 Task: Look for space in Havířov, Czech Republic from 1st August, 2023 to 5th August, 2023 for 1 adult in price range Rs.6000 to Rs.15000. Place can be entire place with 1  bedroom having 1 bed and 1 bathroom. Property type can be house, flat, guest house. Amenities needed are: wifi. Booking option can be shelf check-in. Required host language is English.
Action: Mouse moved to (401, 76)
Screenshot: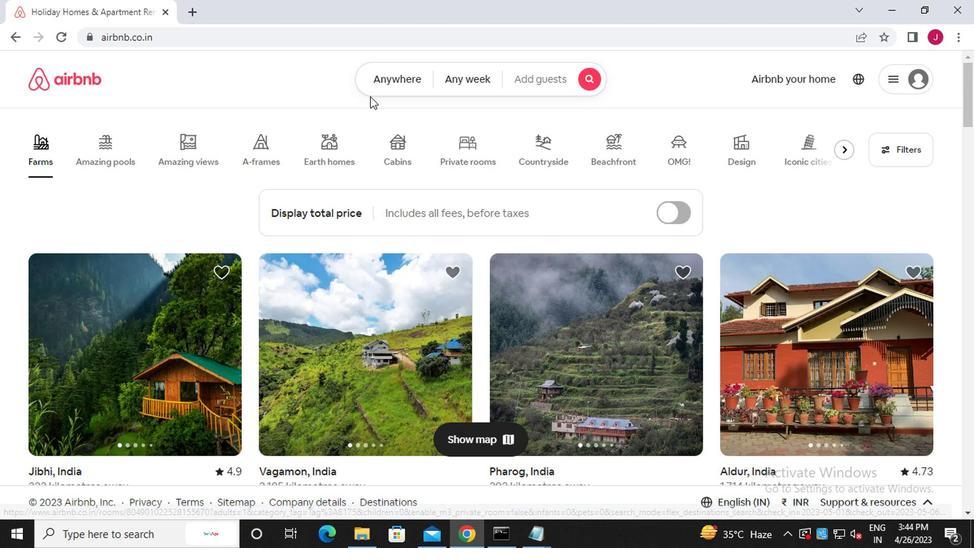 
Action: Mouse pressed left at (401, 76)
Screenshot: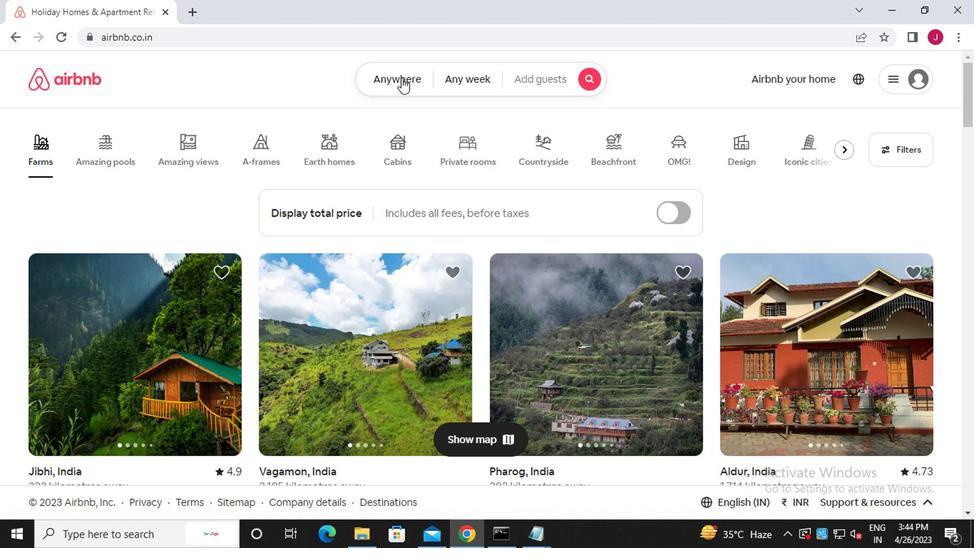 
Action: Mouse moved to (261, 138)
Screenshot: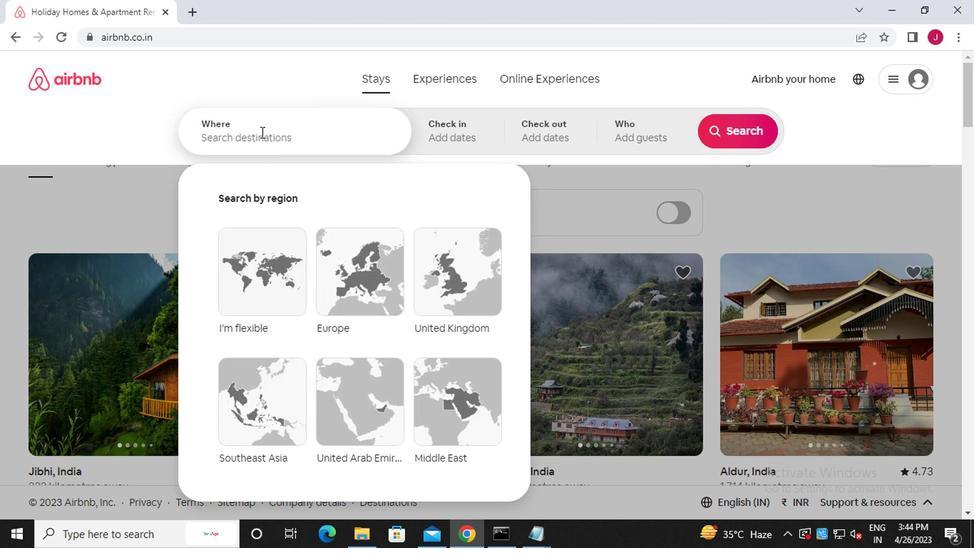 
Action: Mouse pressed left at (261, 138)
Screenshot: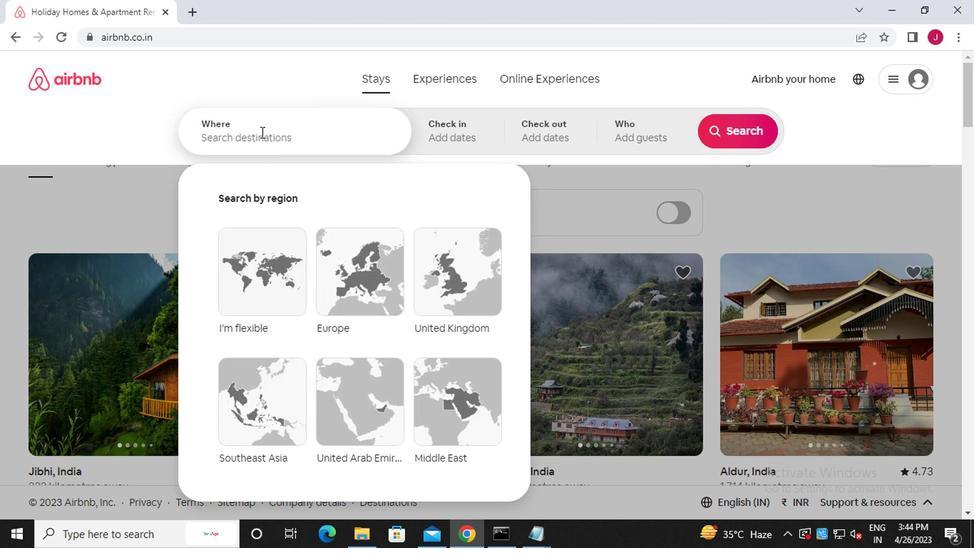 
Action: Mouse moved to (261, 139)
Screenshot: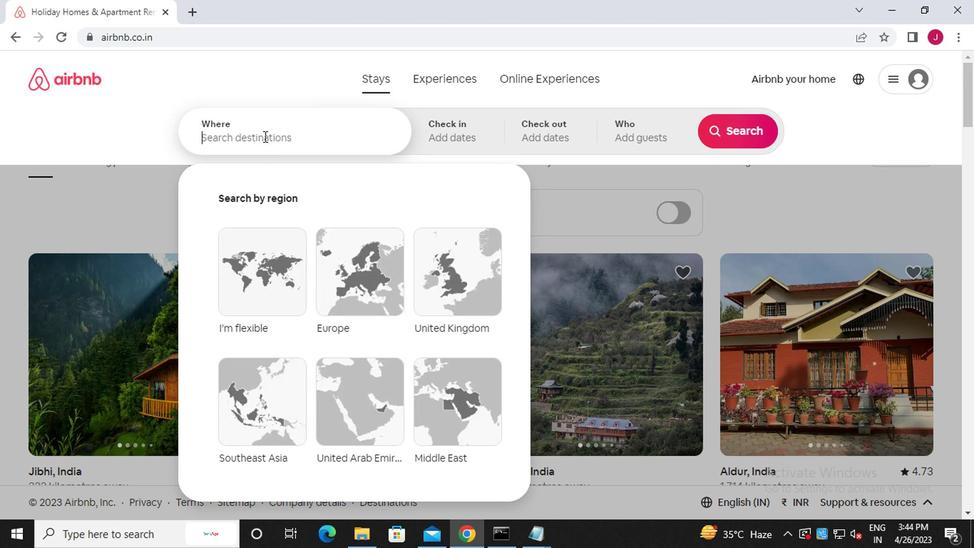 
Action: Key pressed h<Key.caps_lock>avirov,<Key.caps_lock>c<Key.caps_lock>zech
Screenshot: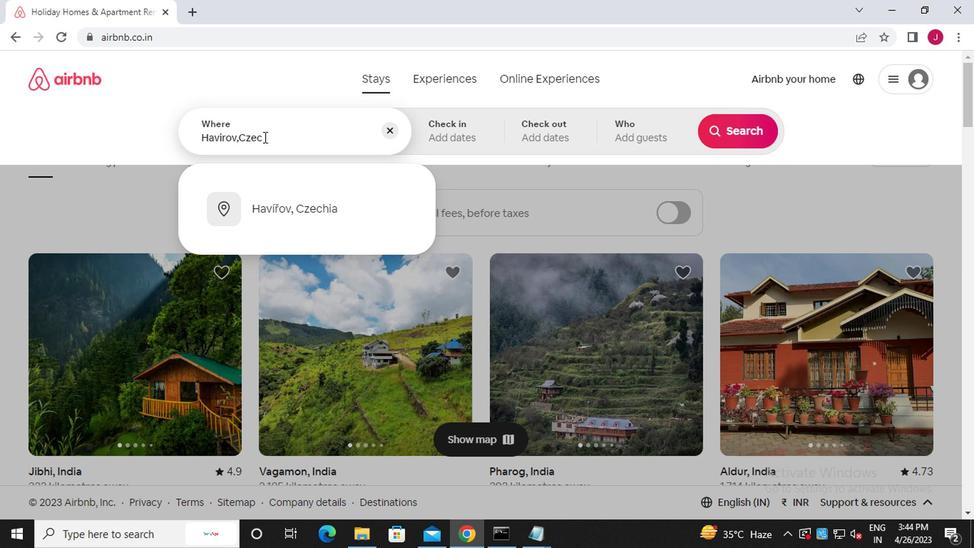 
Action: Mouse moved to (288, 143)
Screenshot: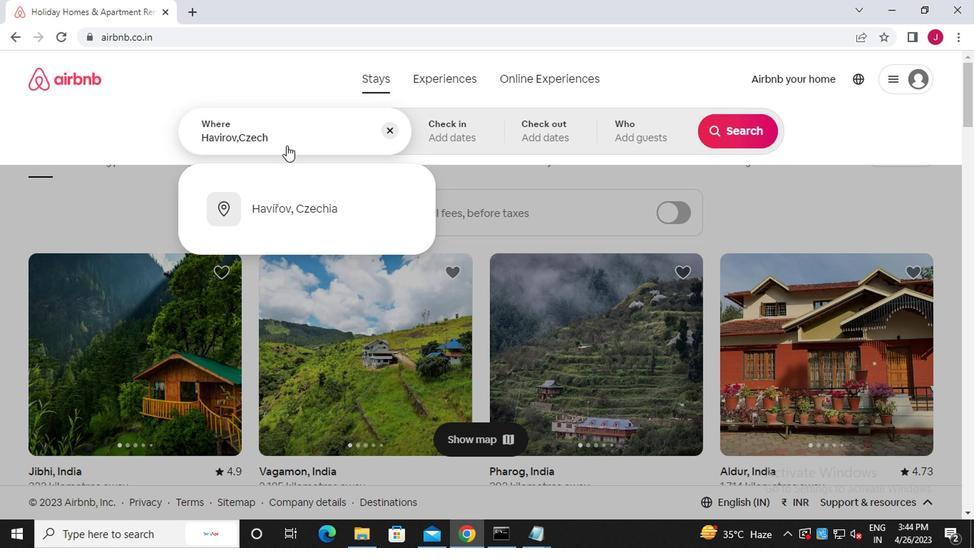 
Action: Mouse pressed left at (288, 143)
Screenshot: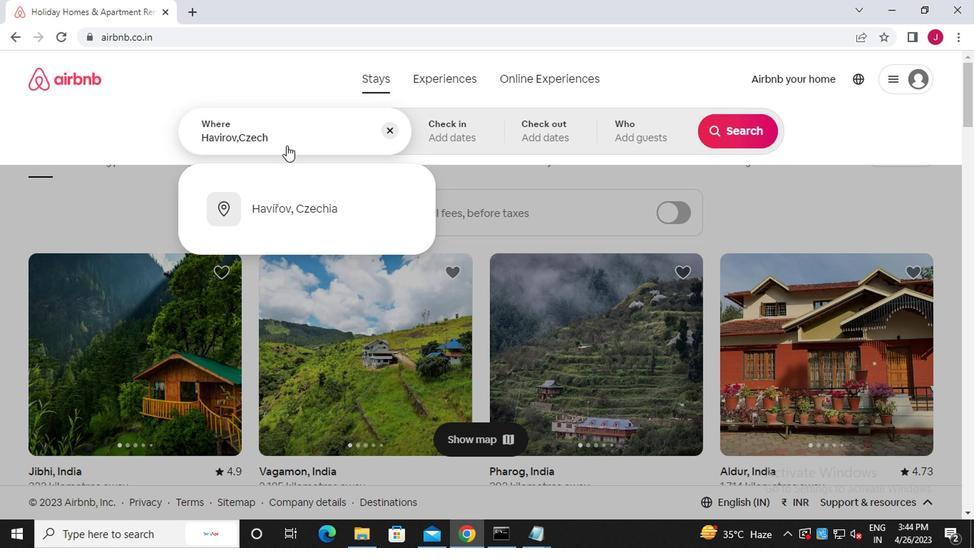 
Action: Mouse moved to (288, 143)
Screenshot: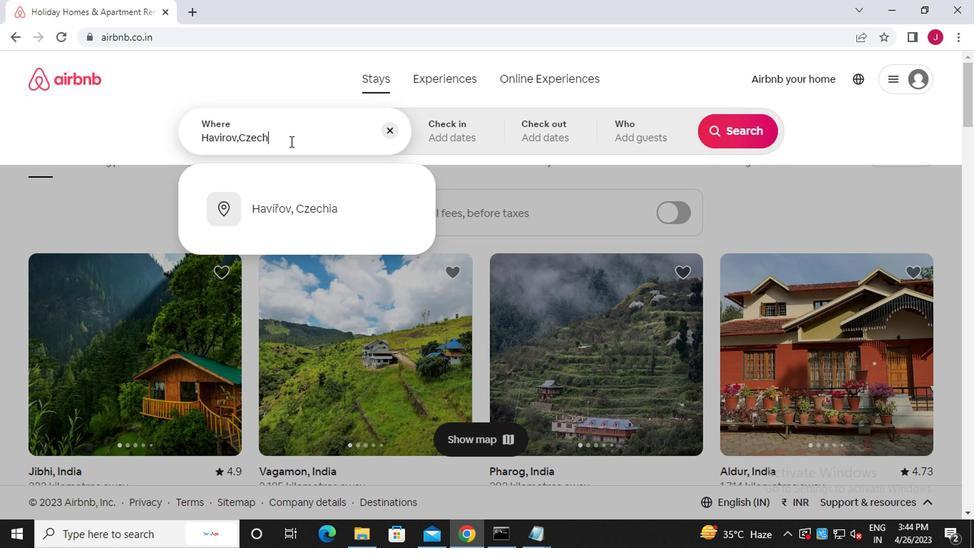 
Action: Key pressed <Key.space><Key.caps_lock>r<Key.caps_lock>epublic
Screenshot: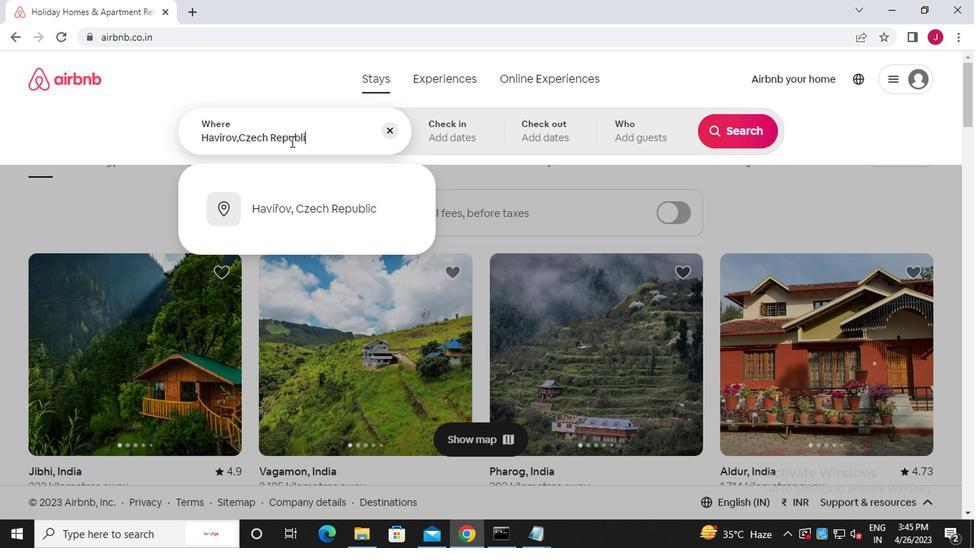 
Action: Mouse moved to (374, 211)
Screenshot: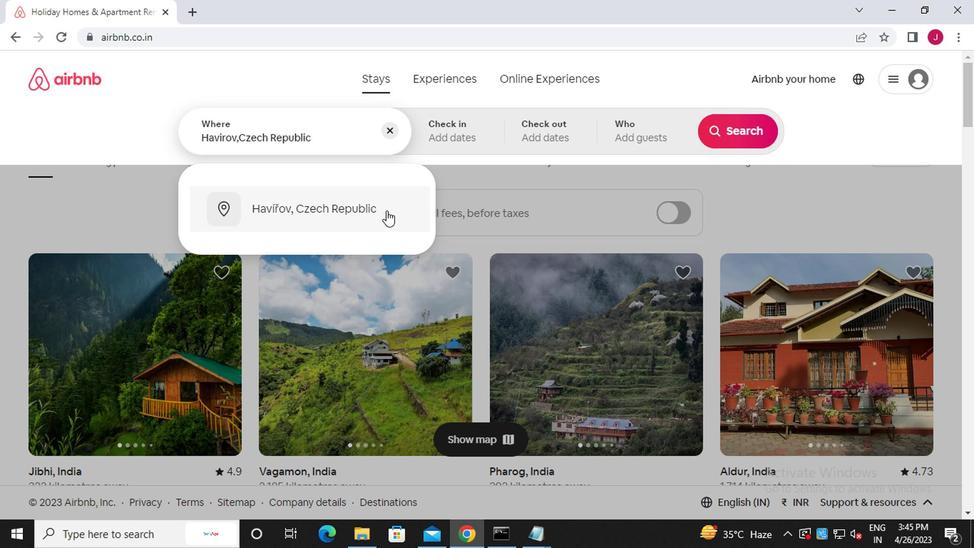
Action: Mouse pressed left at (374, 211)
Screenshot: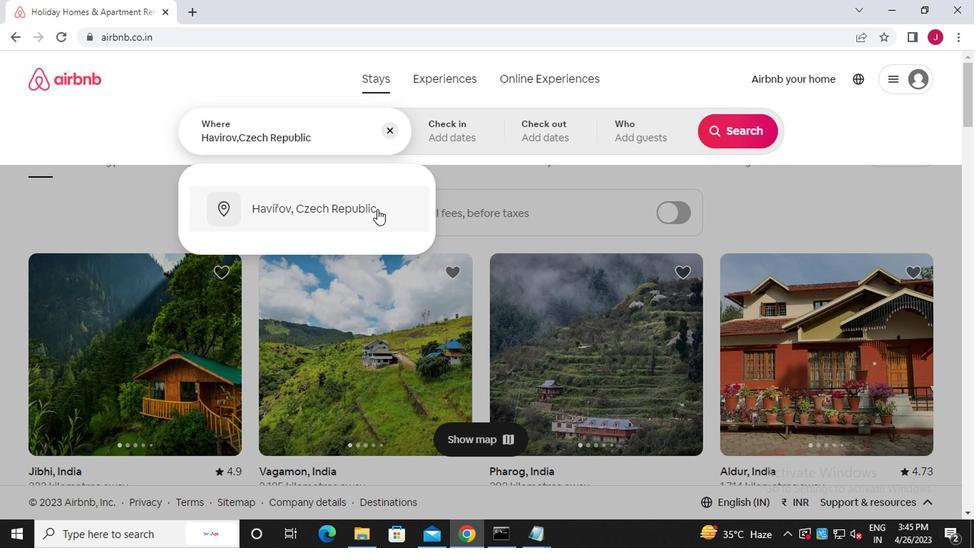 
Action: Mouse moved to (723, 248)
Screenshot: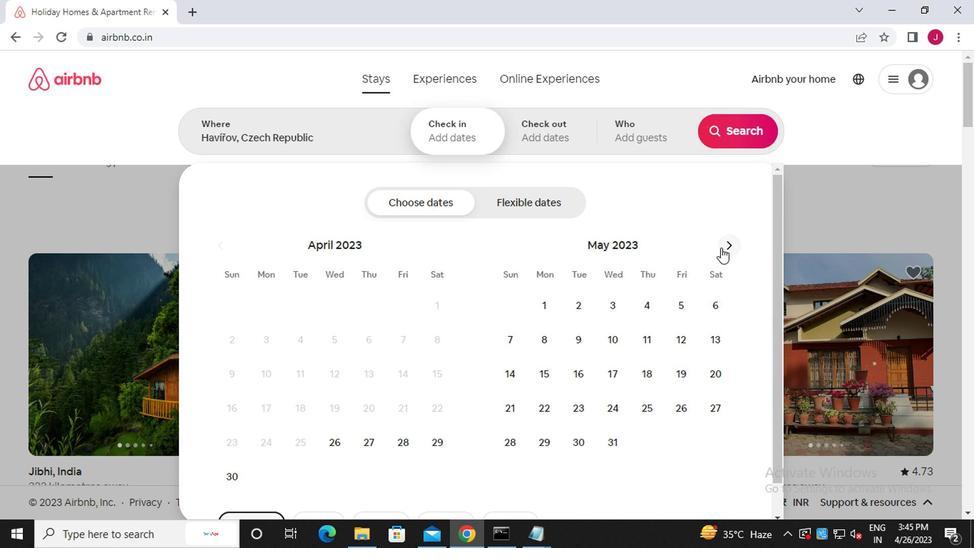 
Action: Mouse pressed left at (723, 248)
Screenshot: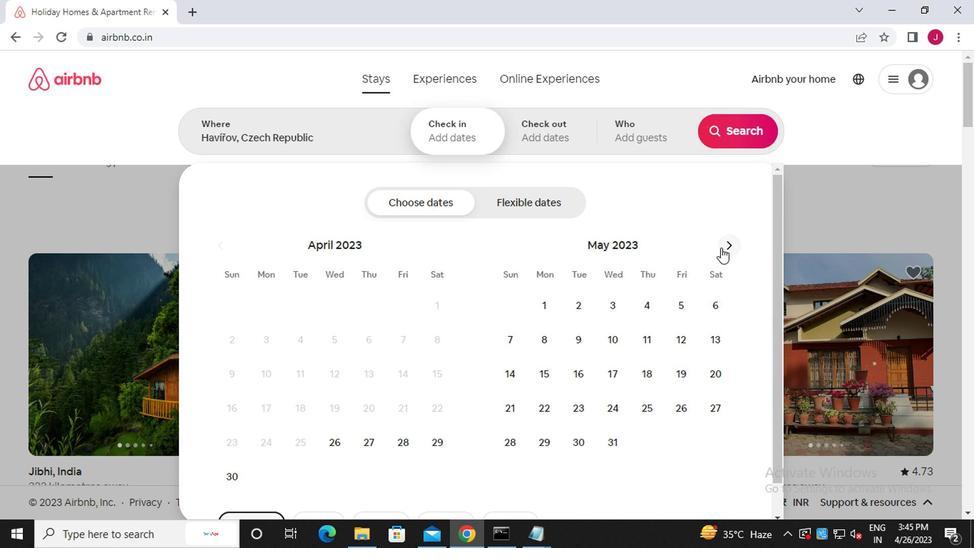 
Action: Mouse moved to (724, 248)
Screenshot: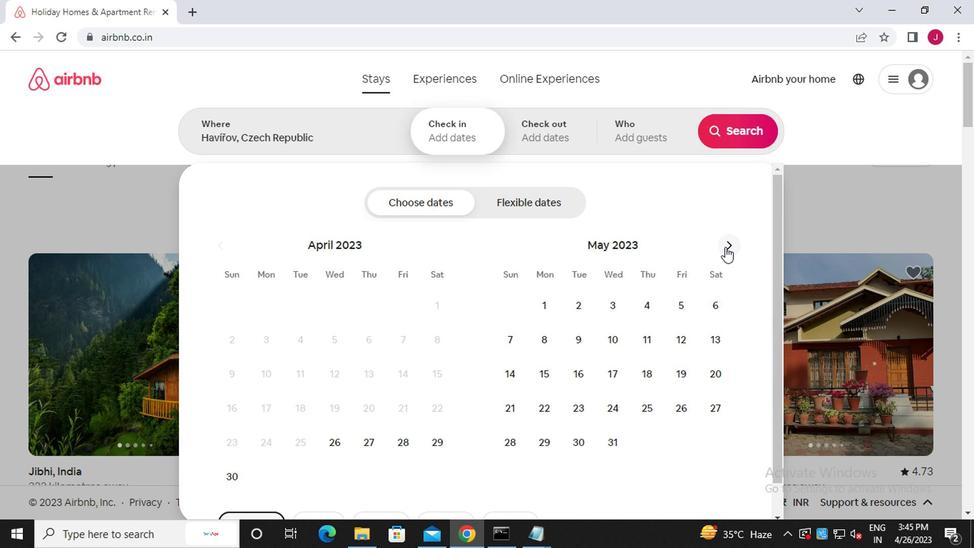 
Action: Mouse pressed left at (724, 248)
Screenshot: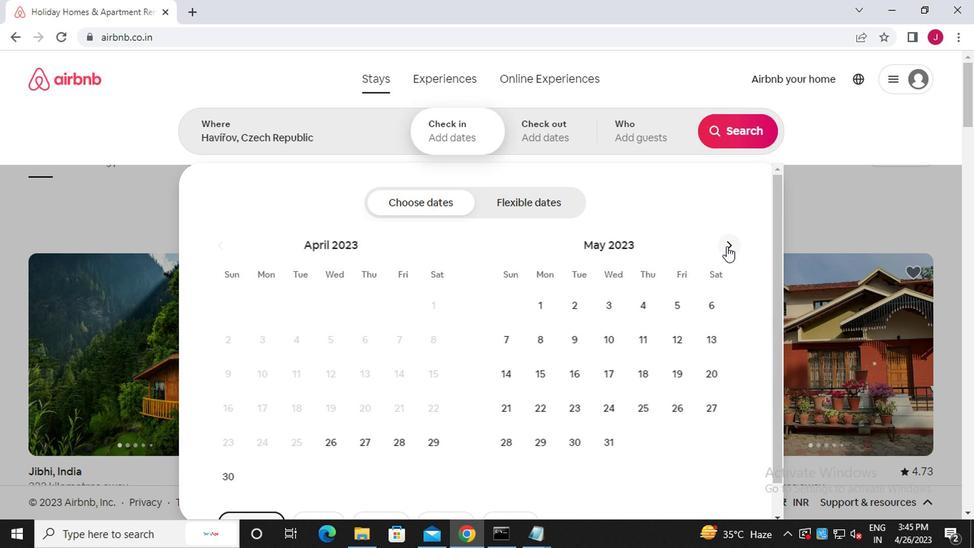 
Action: Mouse pressed left at (724, 248)
Screenshot: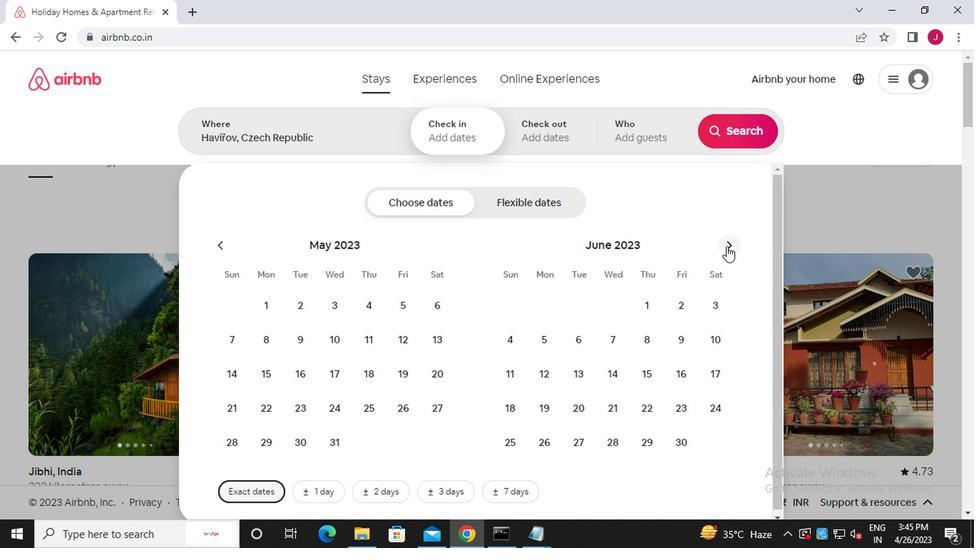
Action: Mouse moved to (584, 309)
Screenshot: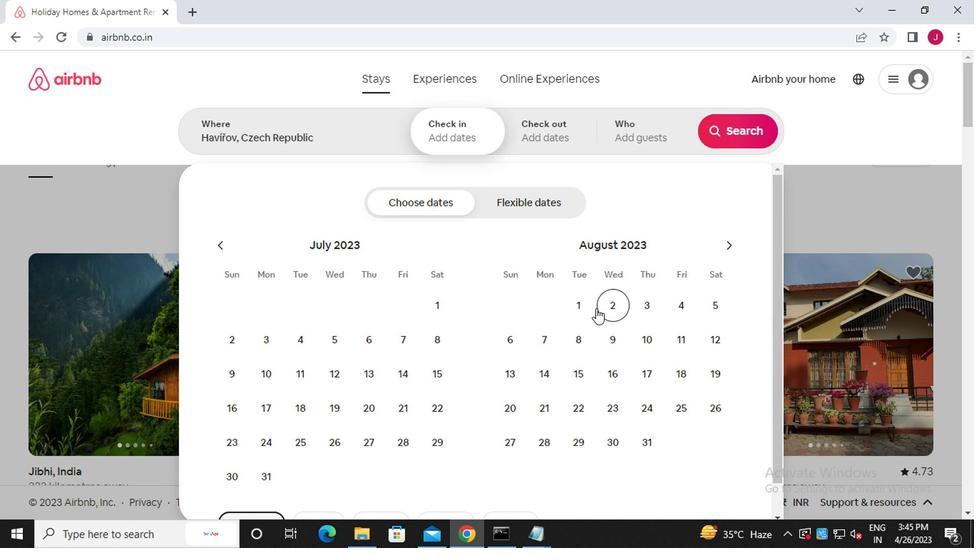 
Action: Mouse pressed left at (584, 309)
Screenshot: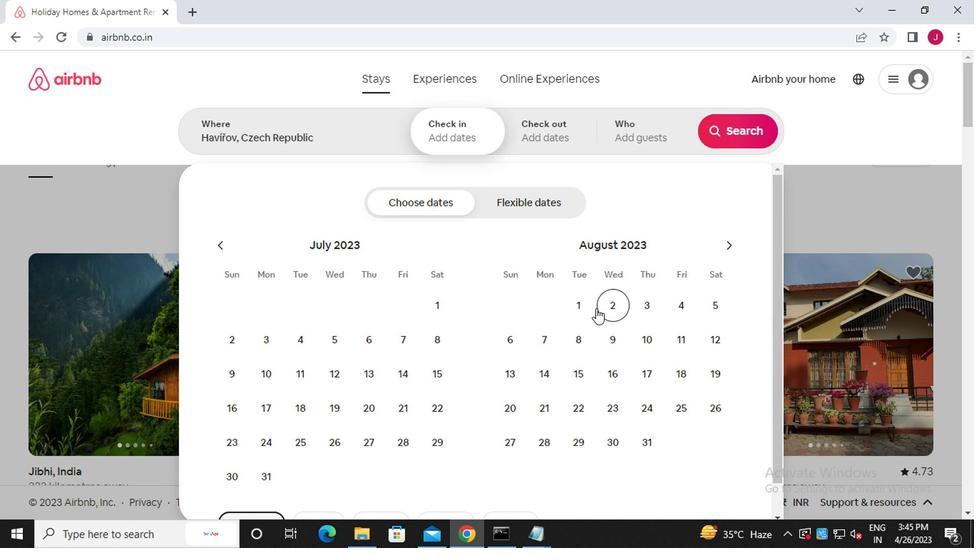 
Action: Mouse moved to (707, 307)
Screenshot: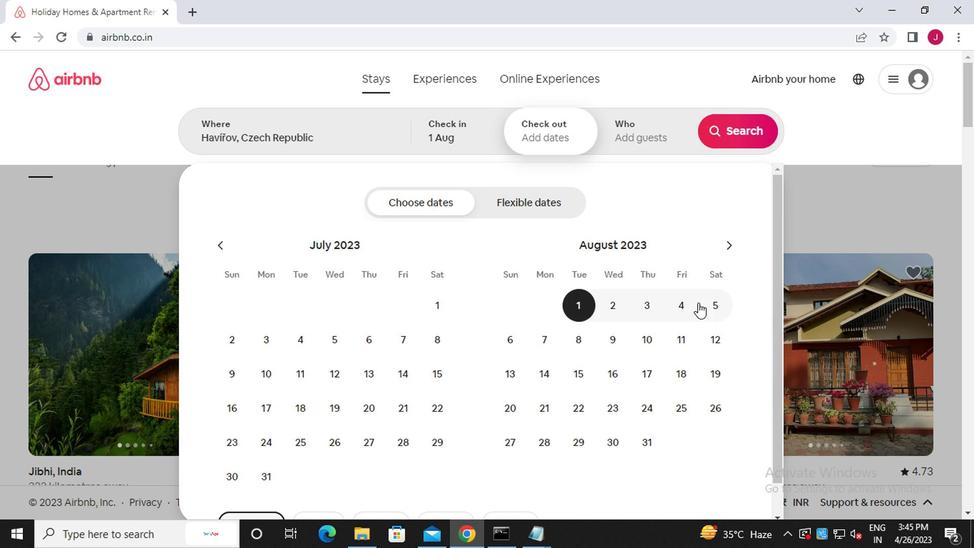 
Action: Mouse pressed left at (707, 307)
Screenshot: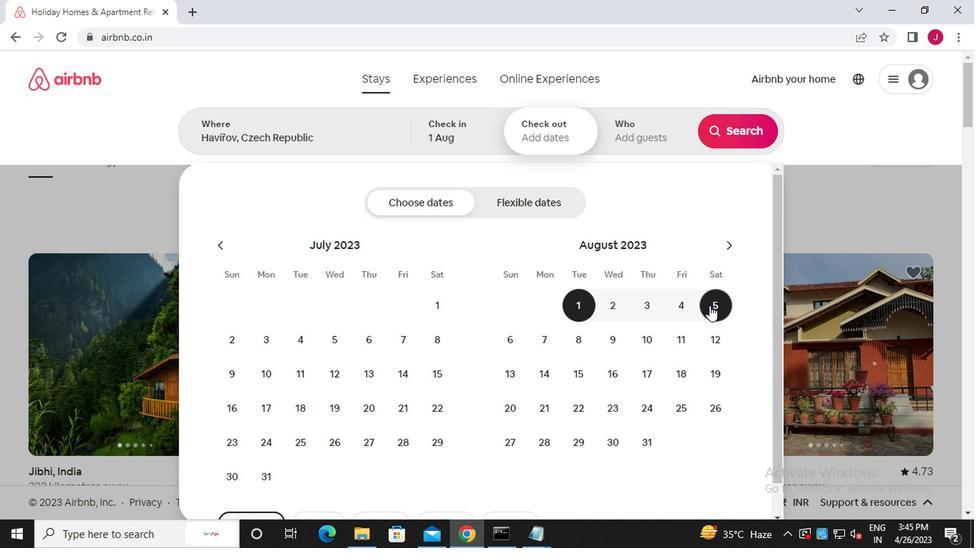 
Action: Mouse moved to (637, 140)
Screenshot: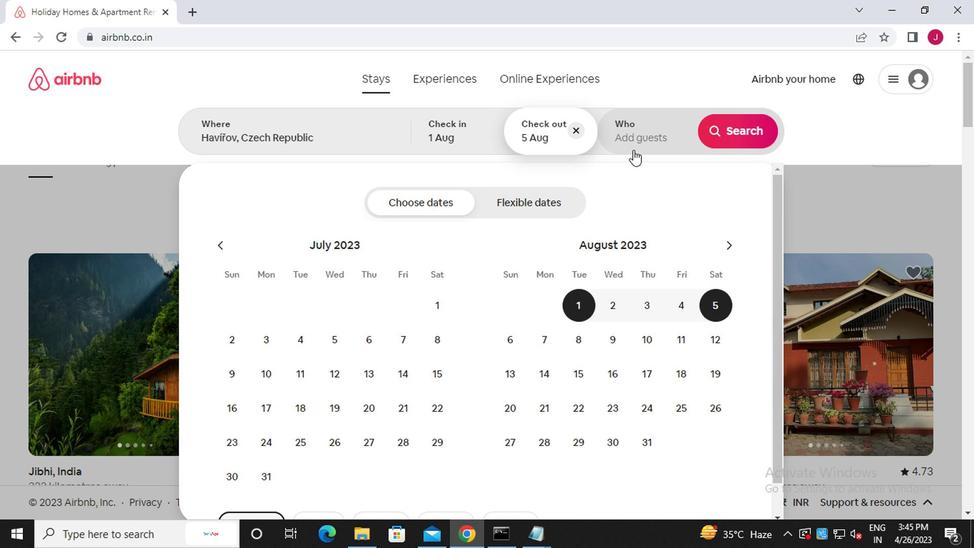 
Action: Mouse pressed left at (637, 140)
Screenshot: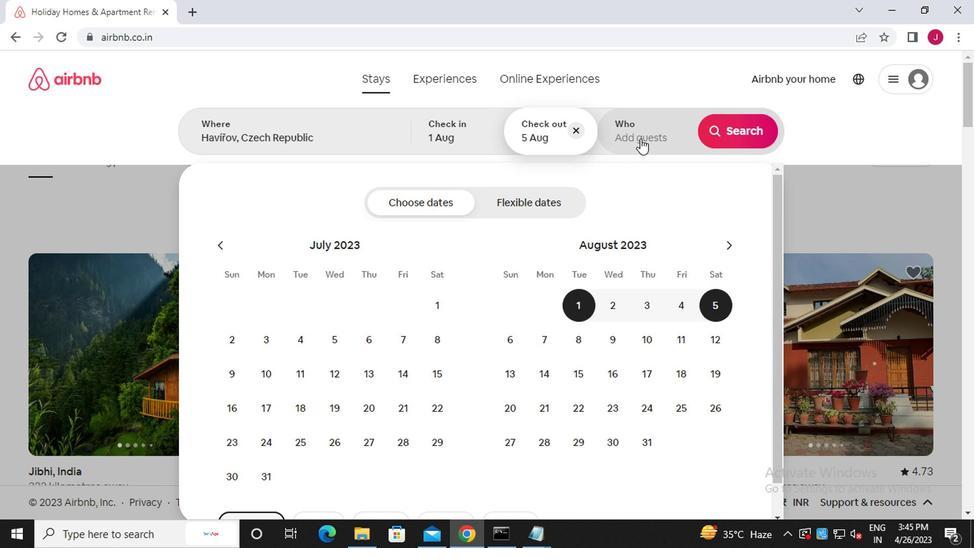 
Action: Mouse moved to (741, 204)
Screenshot: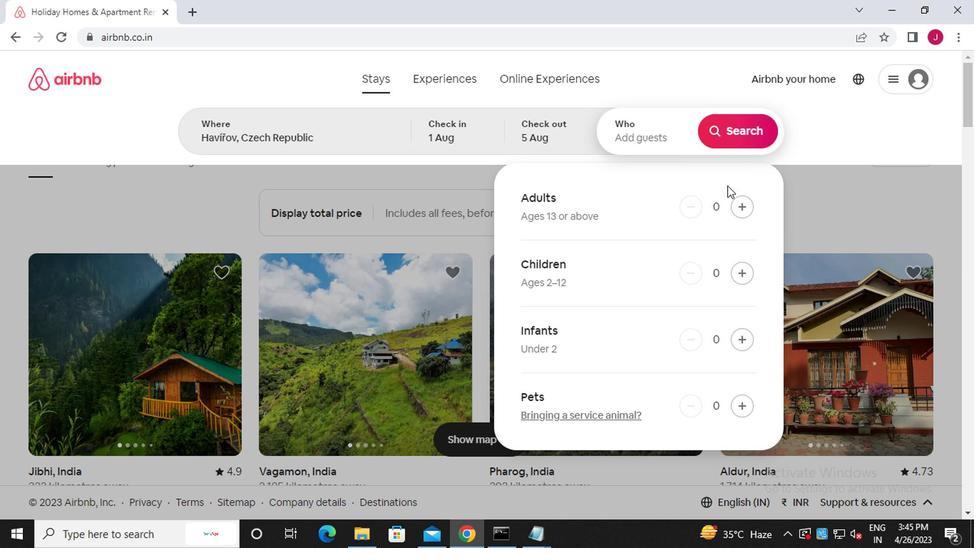 
Action: Mouse pressed left at (741, 204)
Screenshot: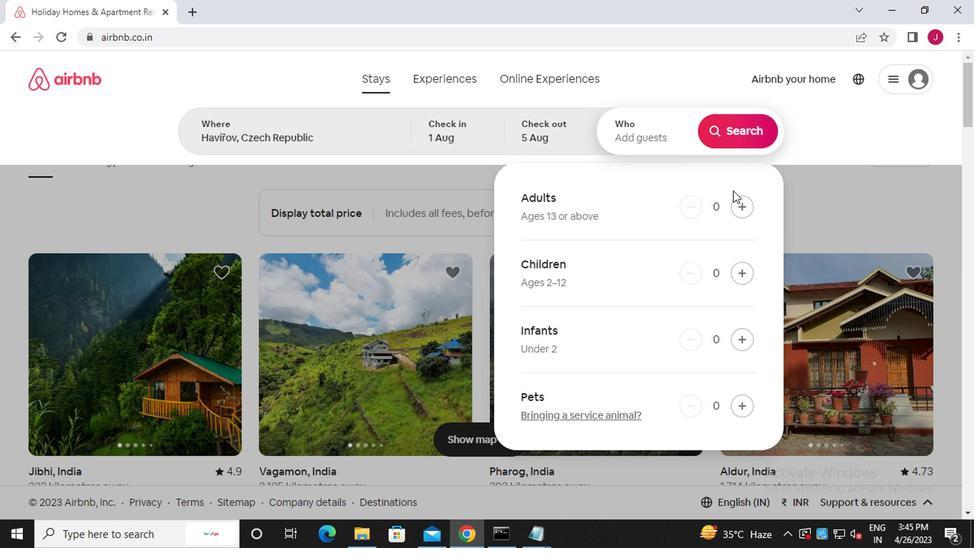 
Action: Mouse moved to (739, 135)
Screenshot: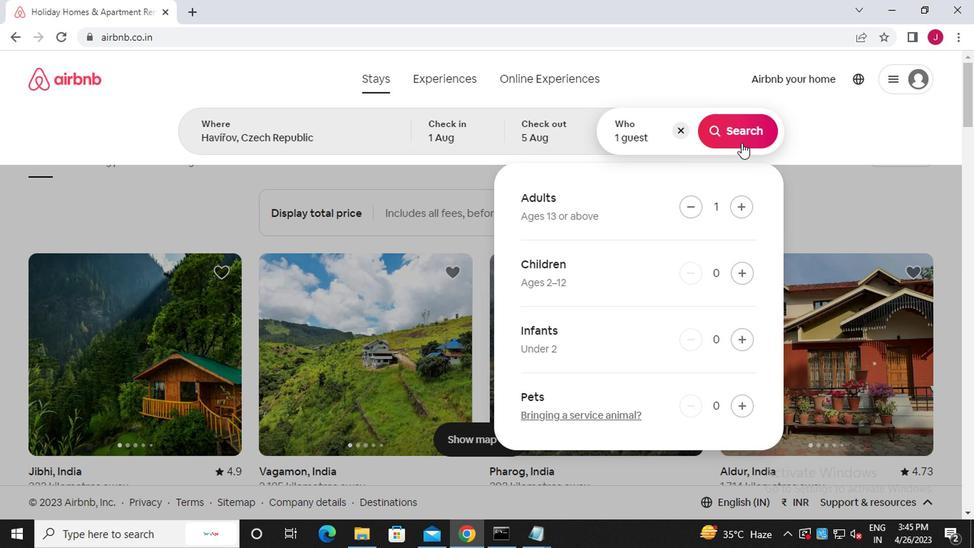 
Action: Mouse pressed left at (739, 135)
Screenshot: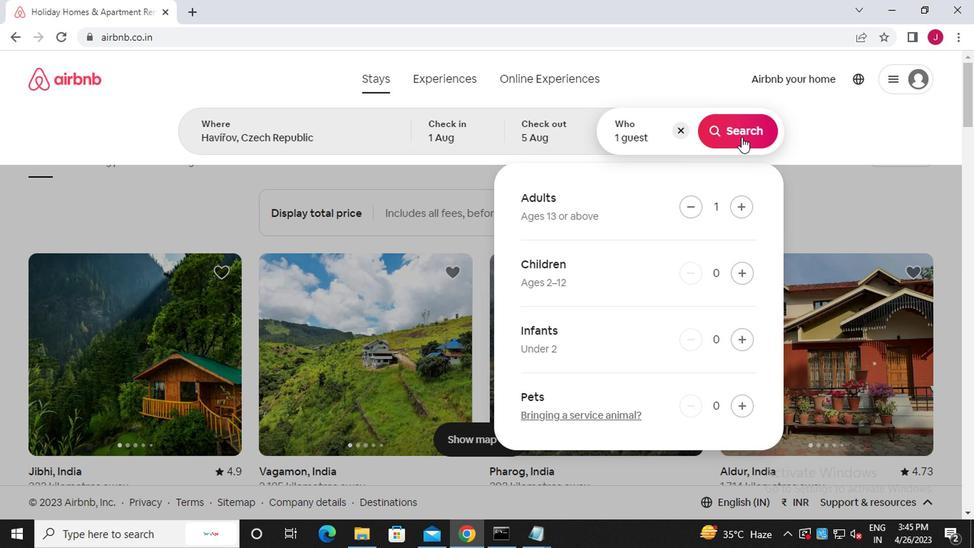 
Action: Mouse moved to (914, 135)
Screenshot: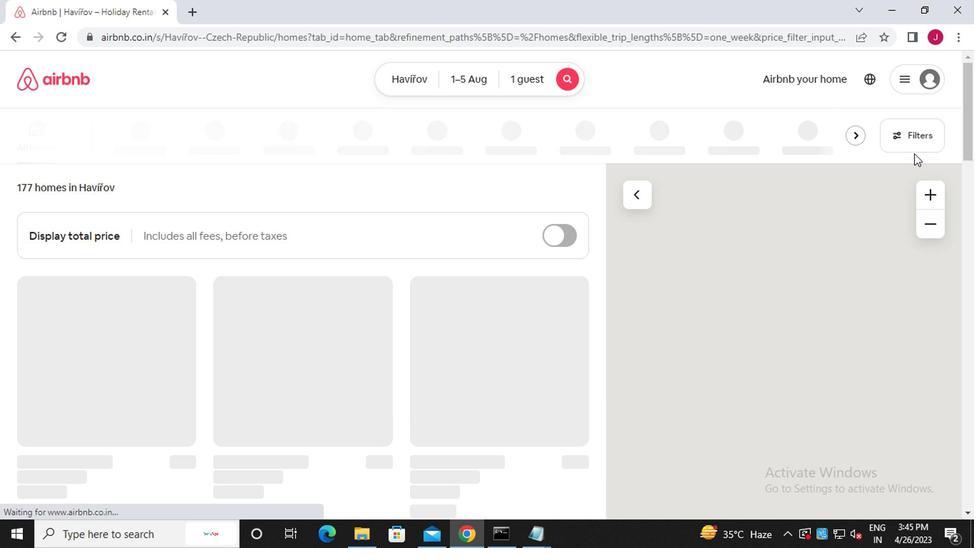 
Action: Mouse pressed left at (914, 135)
Screenshot: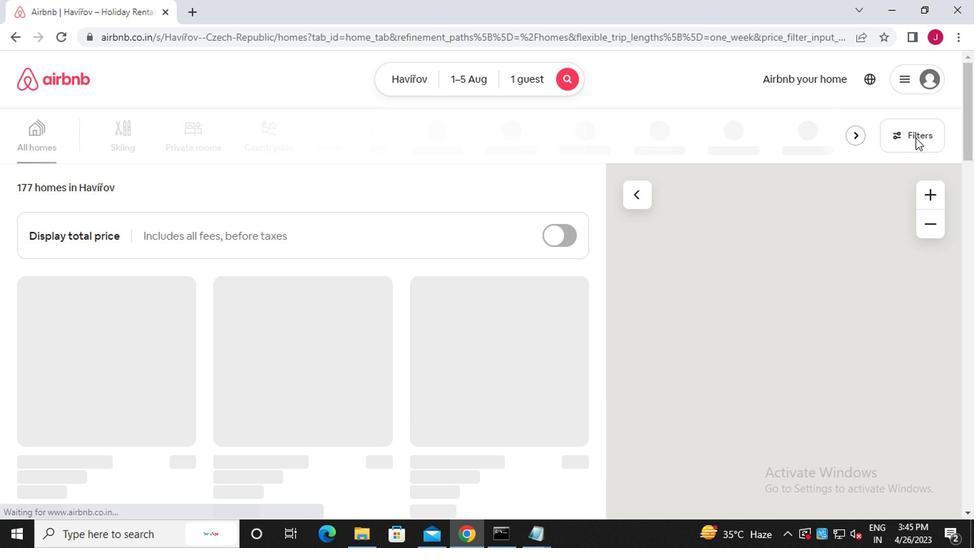 
Action: Mouse moved to (338, 313)
Screenshot: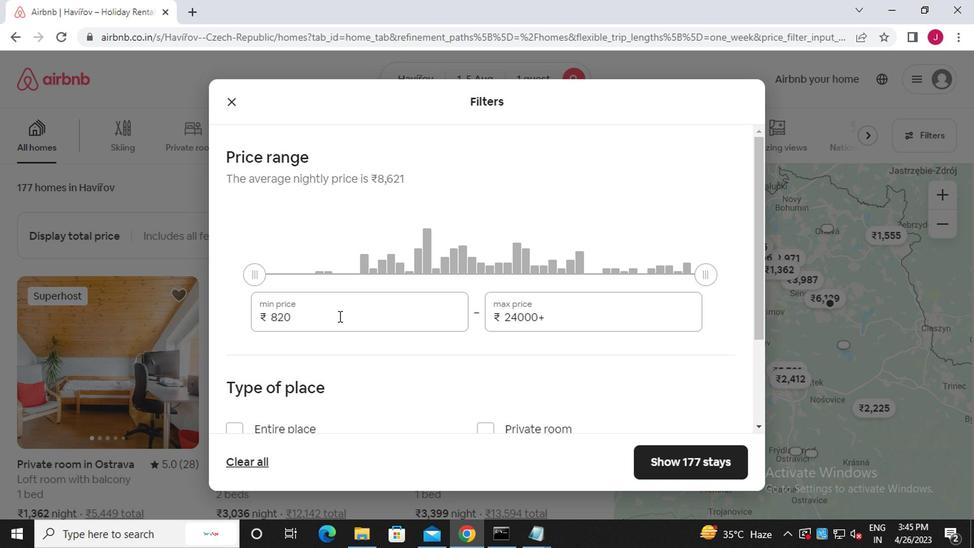 
Action: Mouse pressed left at (338, 313)
Screenshot: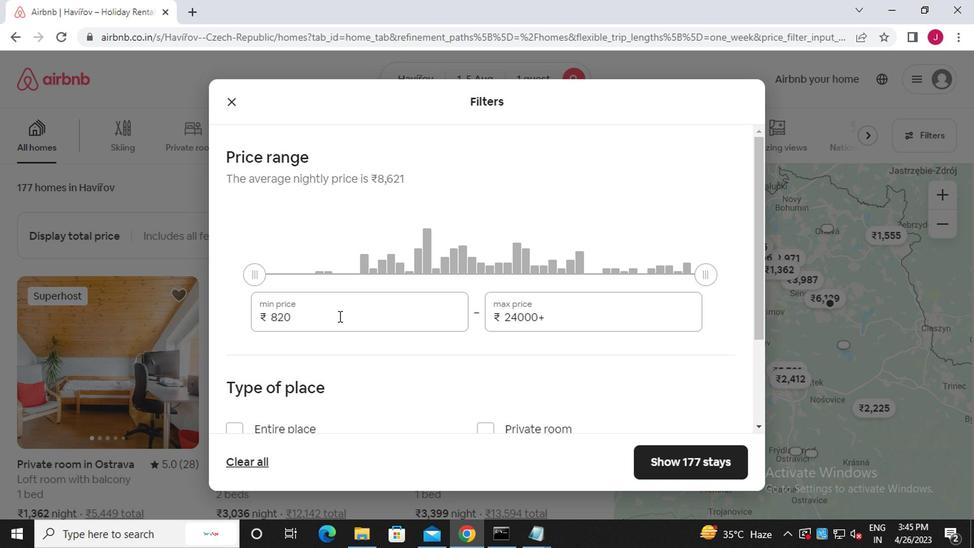 
Action: Mouse moved to (338, 305)
Screenshot: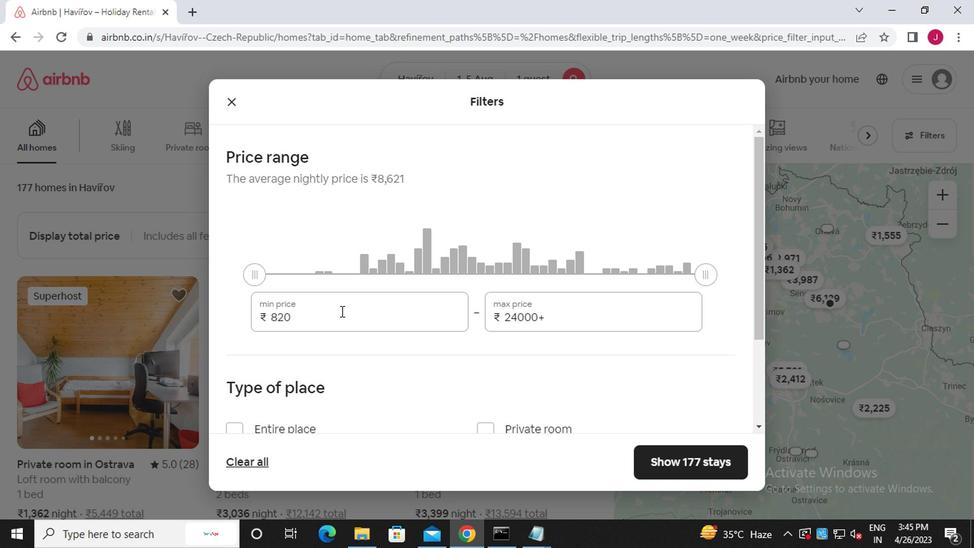 
Action: Key pressed <Key.backspace><Key.backspace><Key.backspace><<102>><<96>><<96>><<96>>
Screenshot: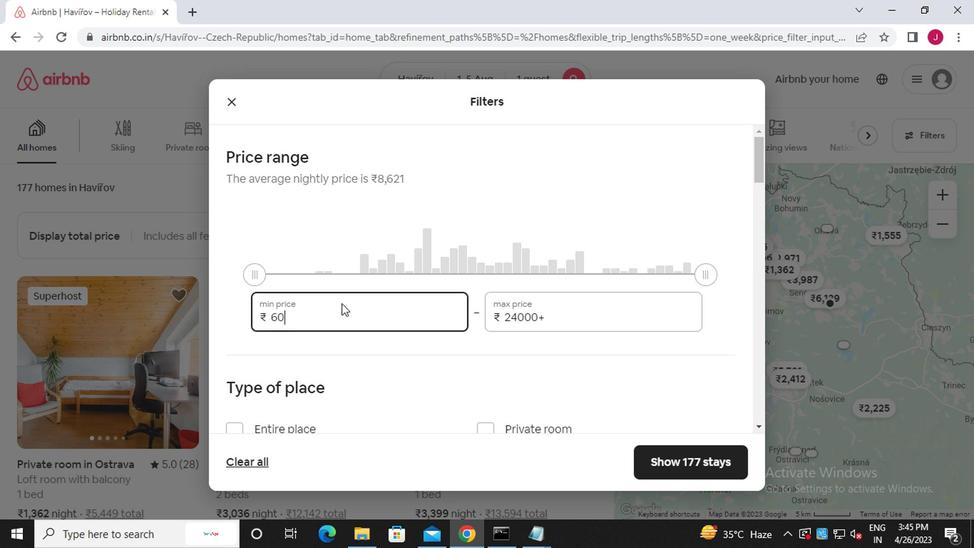 
Action: Mouse moved to (586, 307)
Screenshot: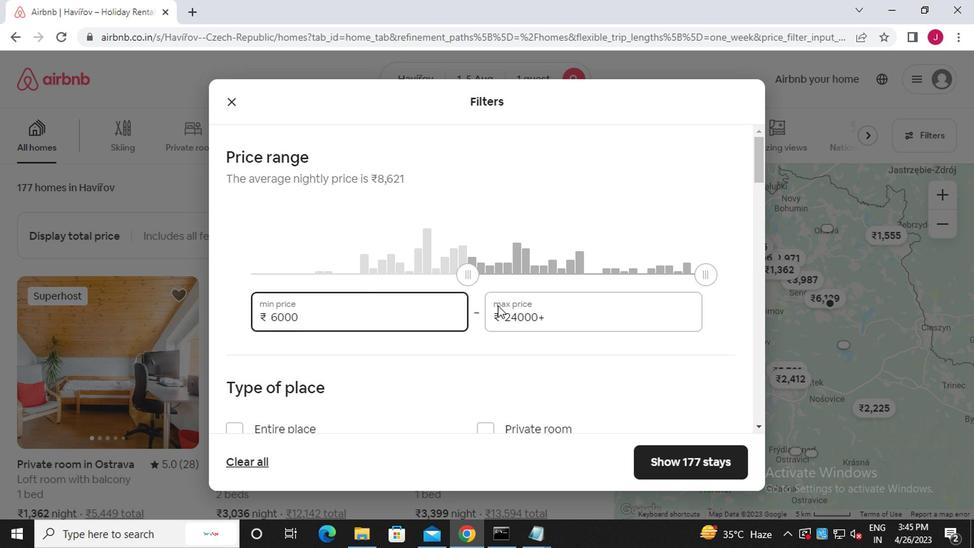 
Action: Mouse pressed left at (586, 307)
Screenshot: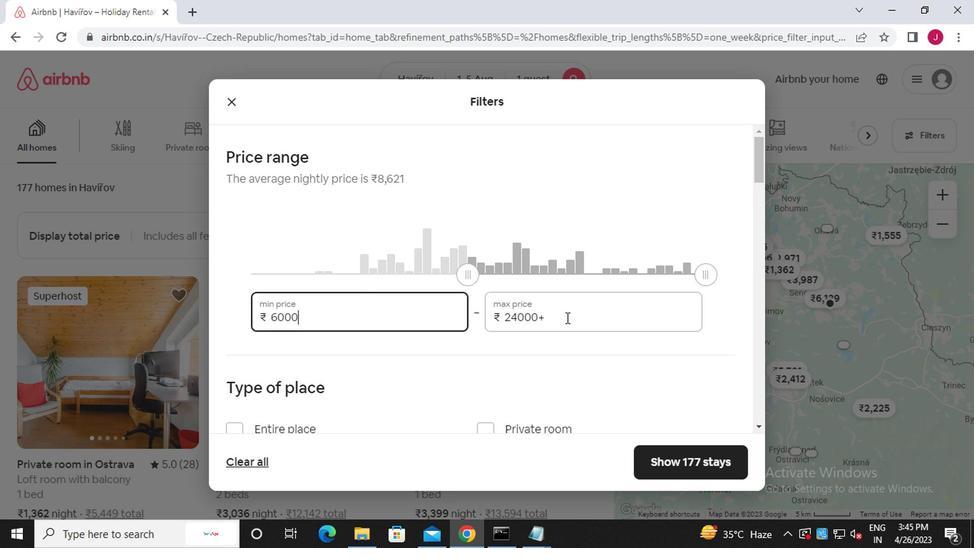 
Action: Mouse moved to (581, 309)
Screenshot: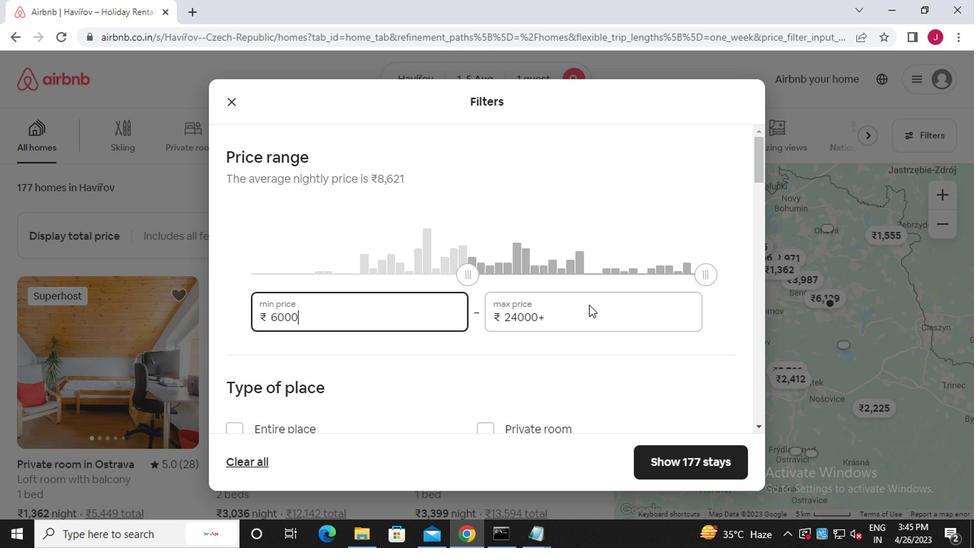 
Action: Key pressed <Key.backspace><Key.backspace><Key.backspace><Key.backspace><Key.backspace><Key.backspace><Key.backspace><Key.backspace><Key.backspace><Key.backspace><Key.backspace><Key.backspace><<97>><<101>><<96>><<96>><<96>>
Screenshot: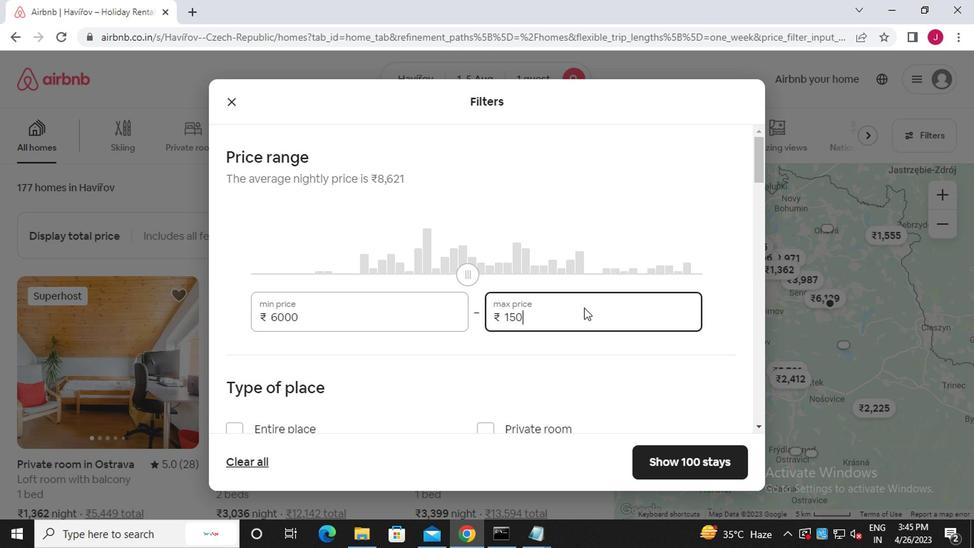 
Action: Mouse scrolled (581, 309) with delta (0, 0)
Screenshot: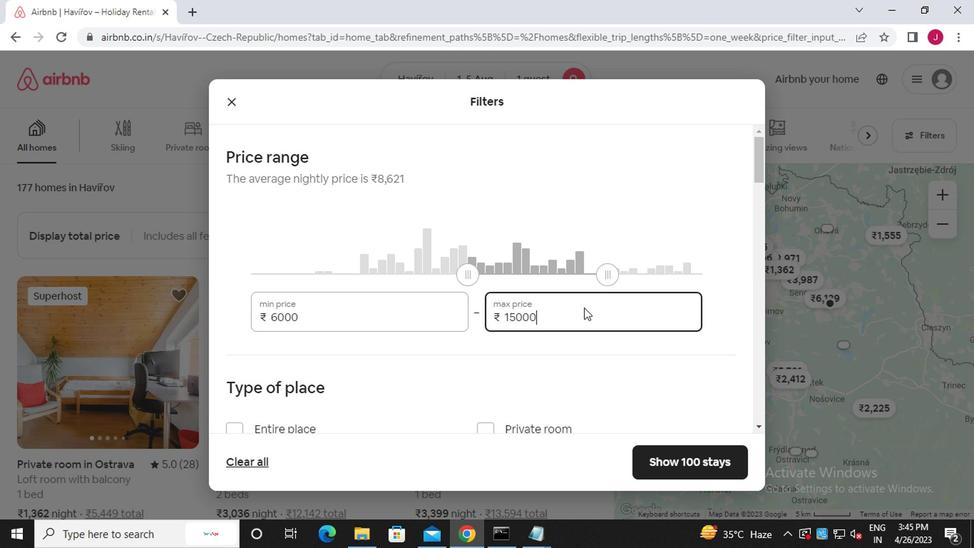 
Action: Mouse moved to (581, 310)
Screenshot: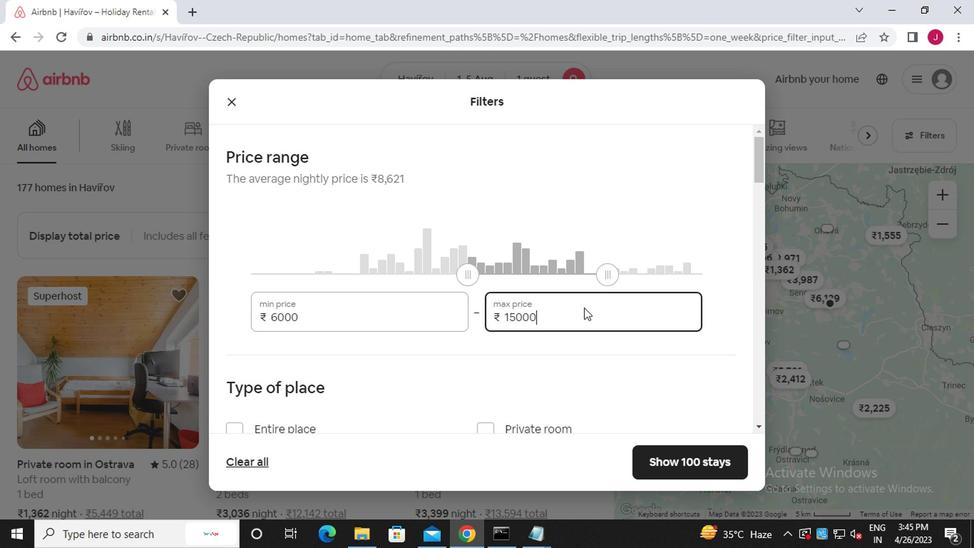
Action: Mouse scrolled (581, 309) with delta (0, -1)
Screenshot: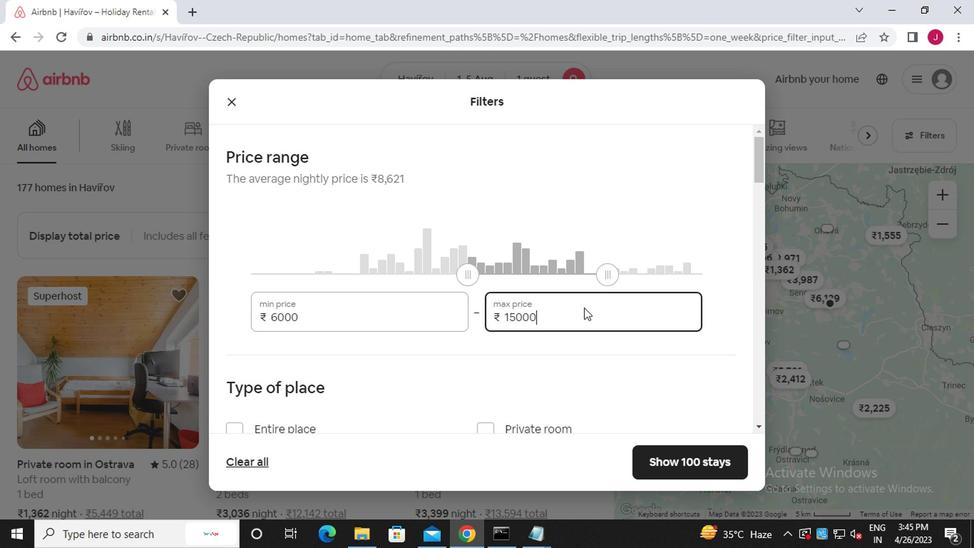 
Action: Mouse moved to (579, 314)
Screenshot: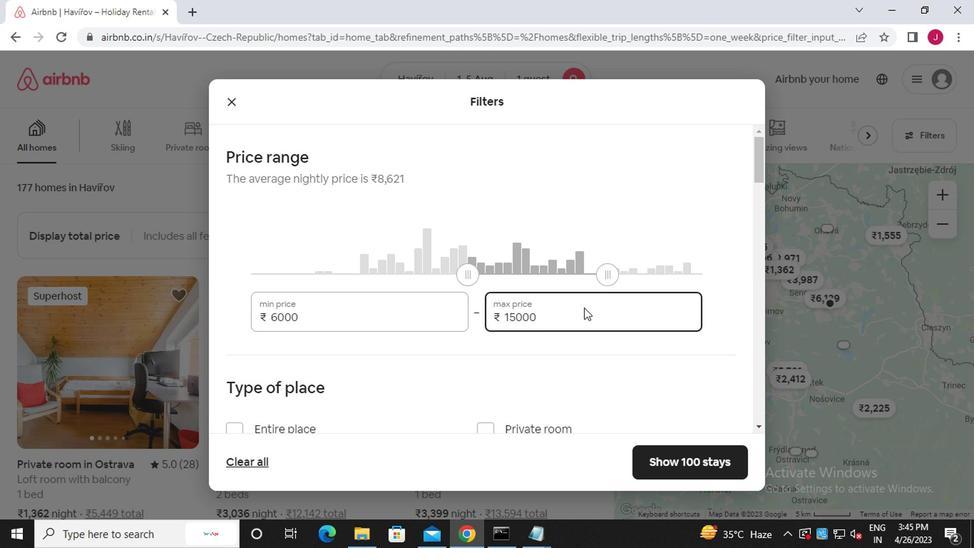 
Action: Mouse scrolled (579, 313) with delta (0, -1)
Screenshot: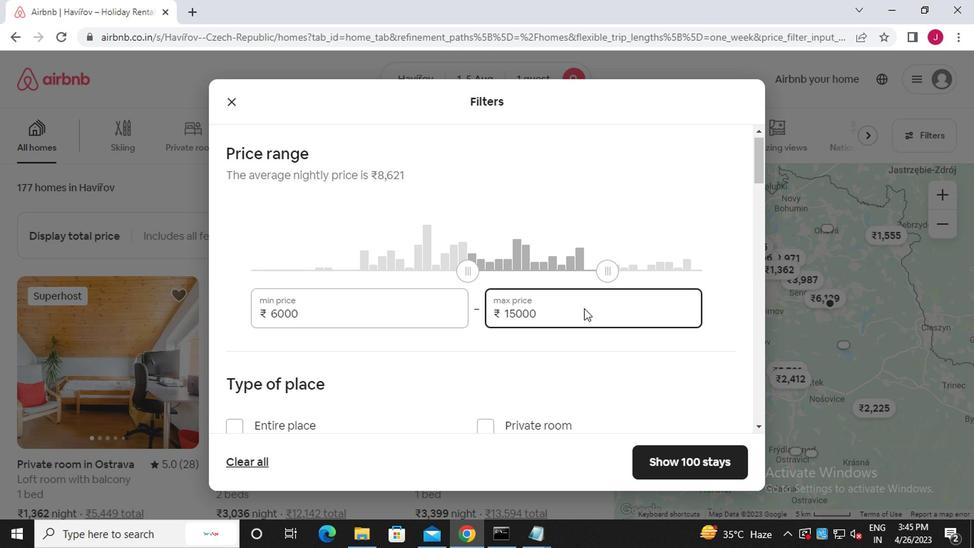 
Action: Mouse moved to (515, 327)
Screenshot: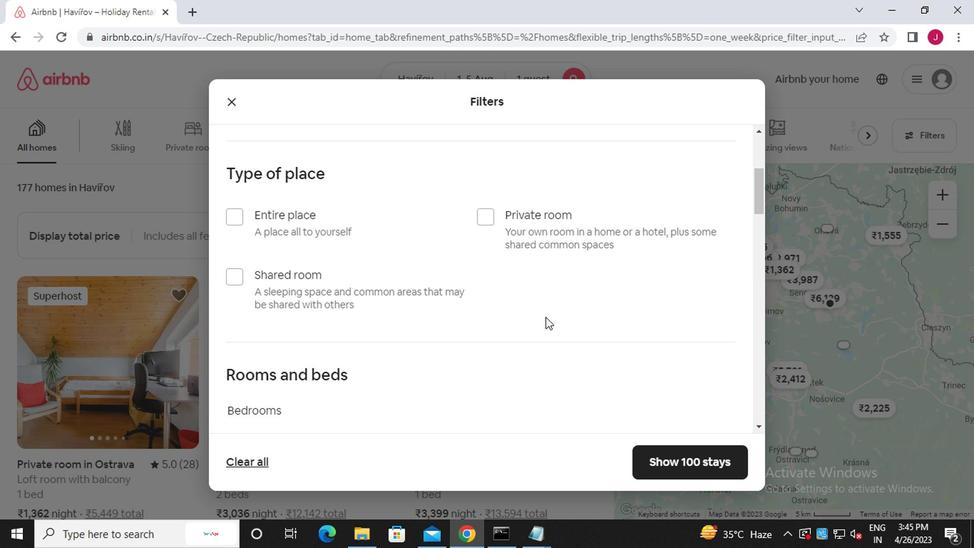 
Action: Mouse scrolled (515, 327) with delta (0, 0)
Screenshot: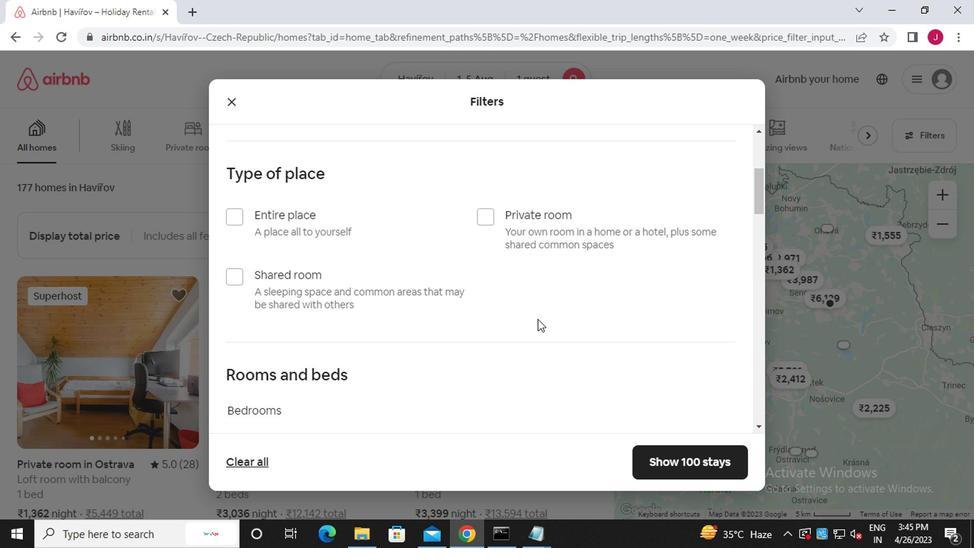 
Action: Mouse moved to (407, 269)
Screenshot: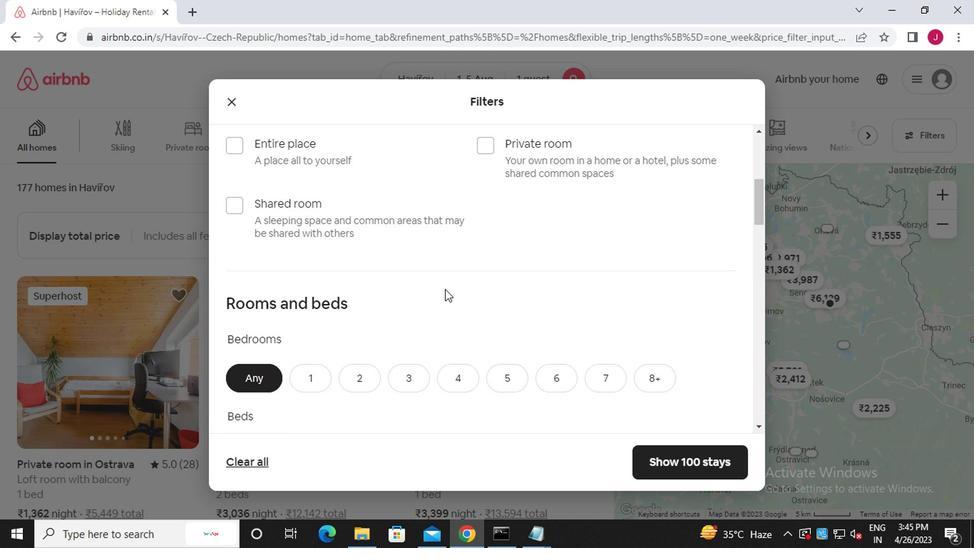 
Action: Mouse scrolled (407, 270) with delta (0, 1)
Screenshot: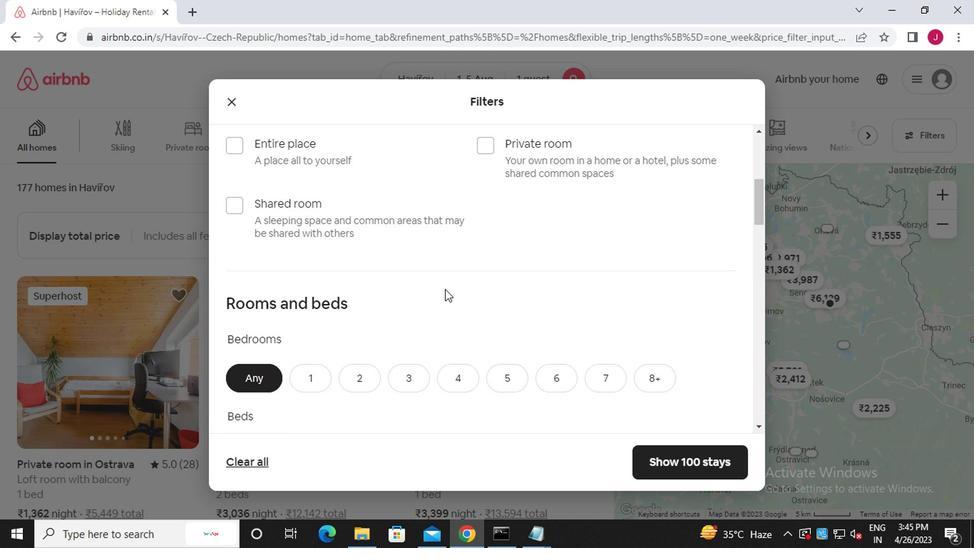 
Action: Mouse moved to (406, 269)
Screenshot: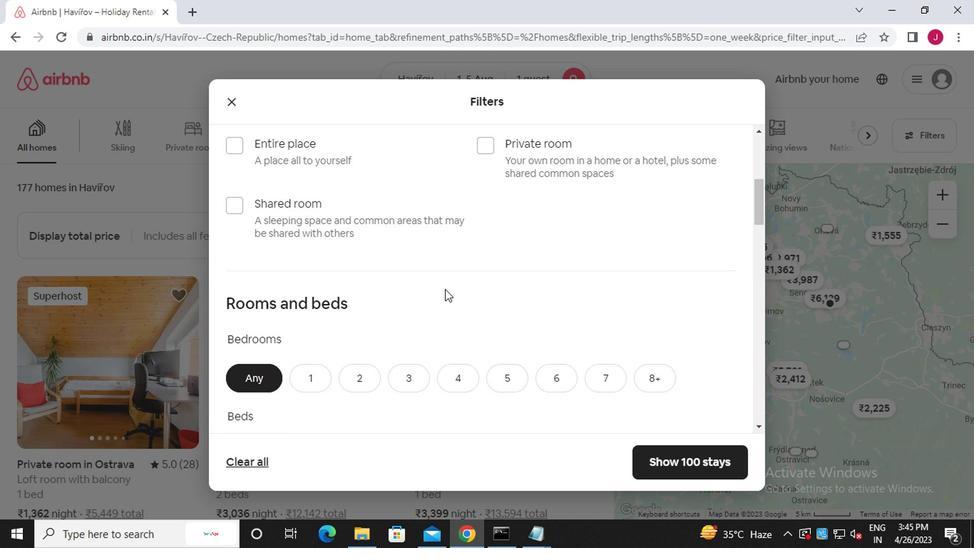 
Action: Mouse scrolled (406, 270) with delta (0, 1)
Screenshot: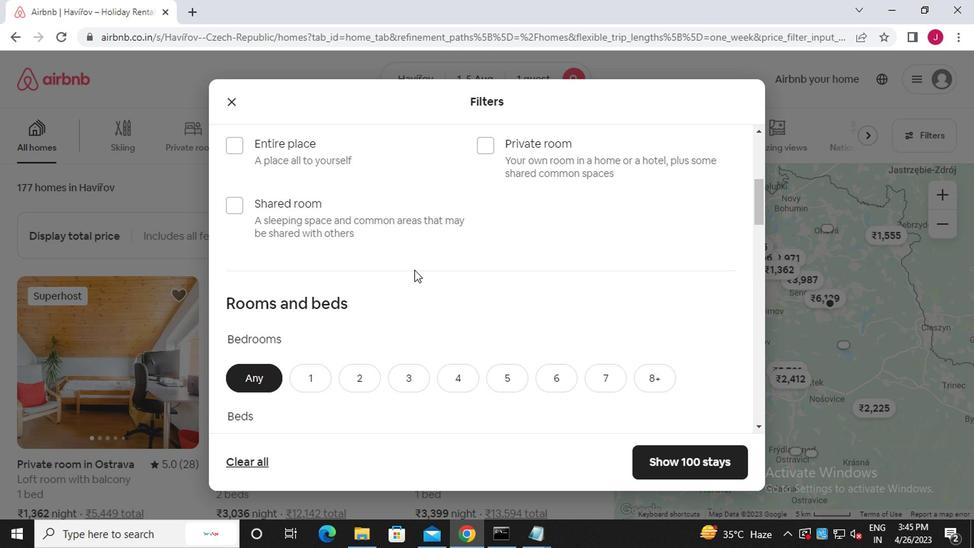 
Action: Mouse moved to (232, 290)
Screenshot: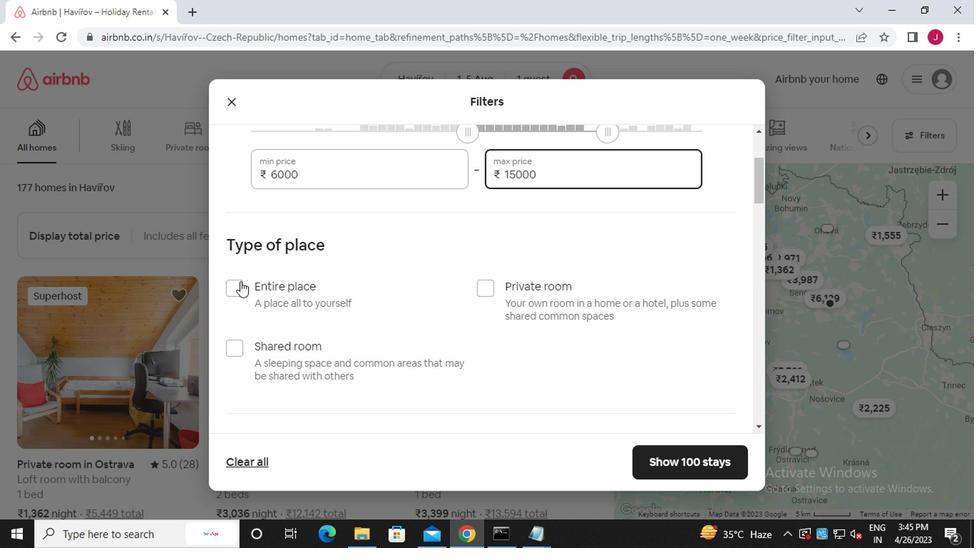 
Action: Mouse pressed left at (232, 290)
Screenshot: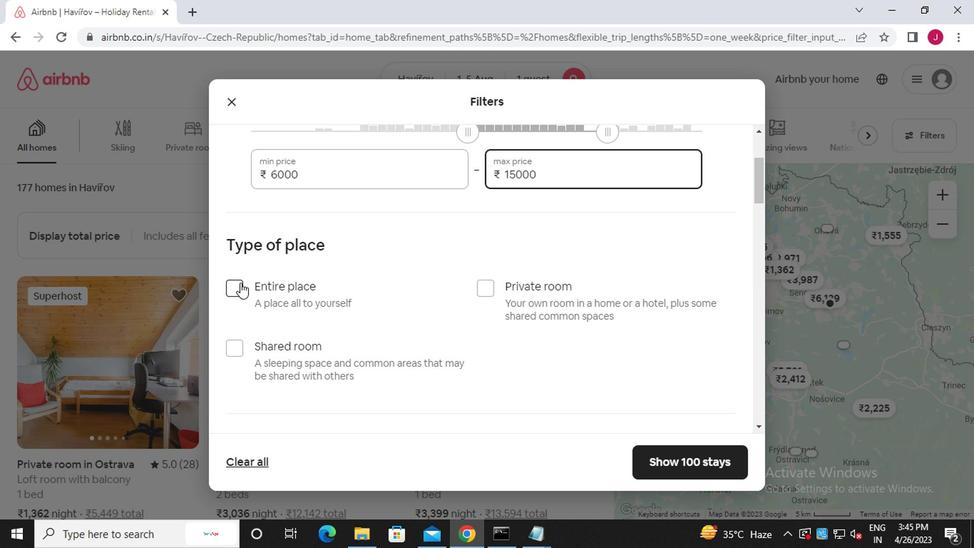 
Action: Mouse moved to (305, 284)
Screenshot: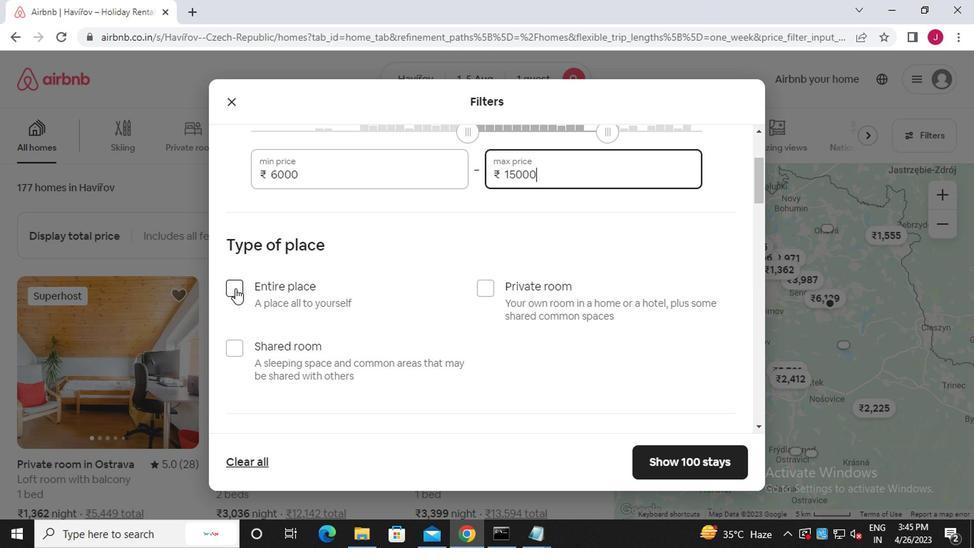 
Action: Mouse scrolled (305, 284) with delta (0, 0)
Screenshot: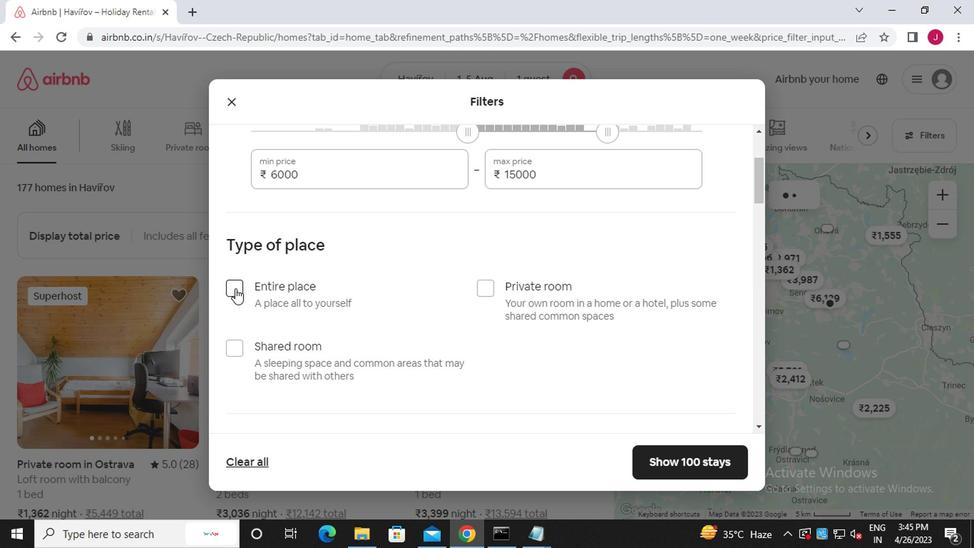 
Action: Mouse moved to (306, 284)
Screenshot: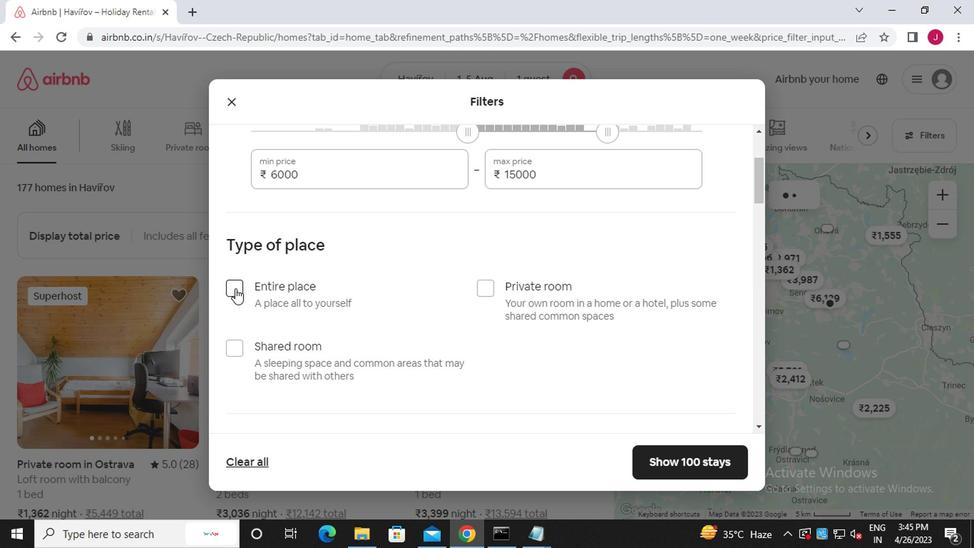 
Action: Mouse scrolled (306, 284) with delta (0, 0)
Screenshot: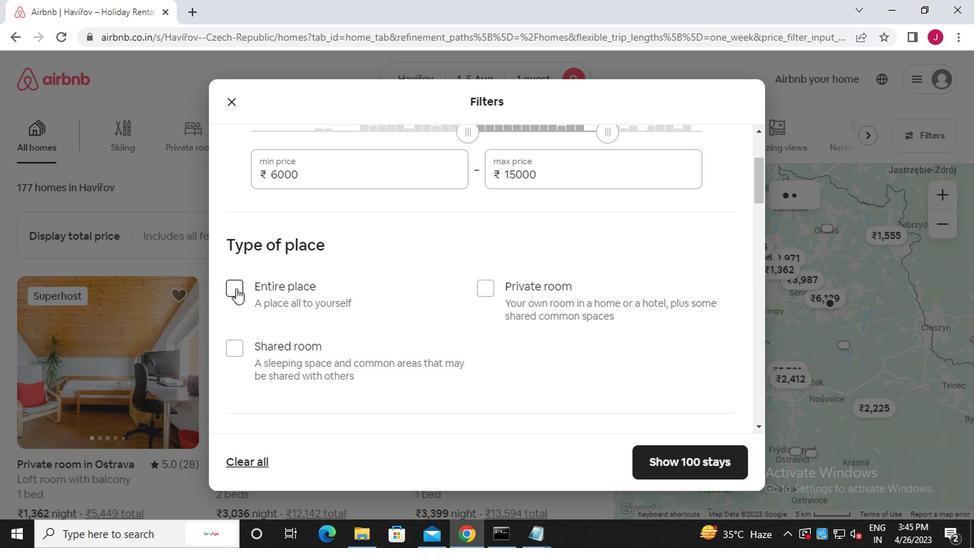 
Action: Mouse scrolled (306, 284) with delta (0, 0)
Screenshot: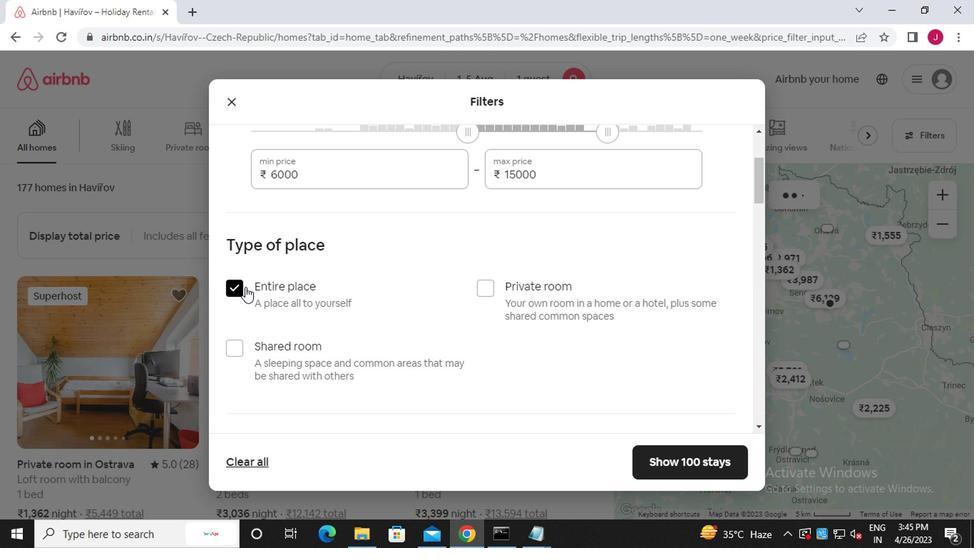 
Action: Mouse moved to (306, 285)
Screenshot: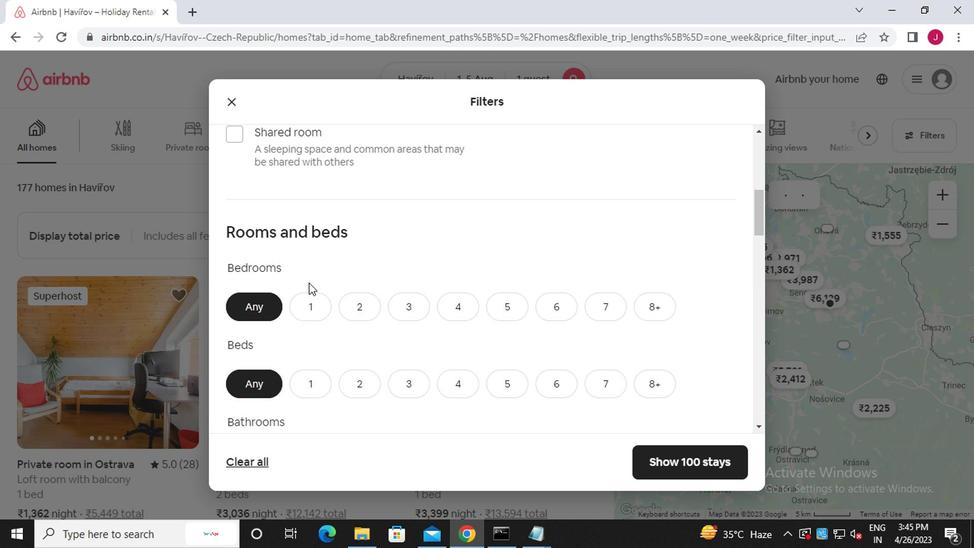 
Action: Mouse scrolled (306, 284) with delta (0, 0)
Screenshot: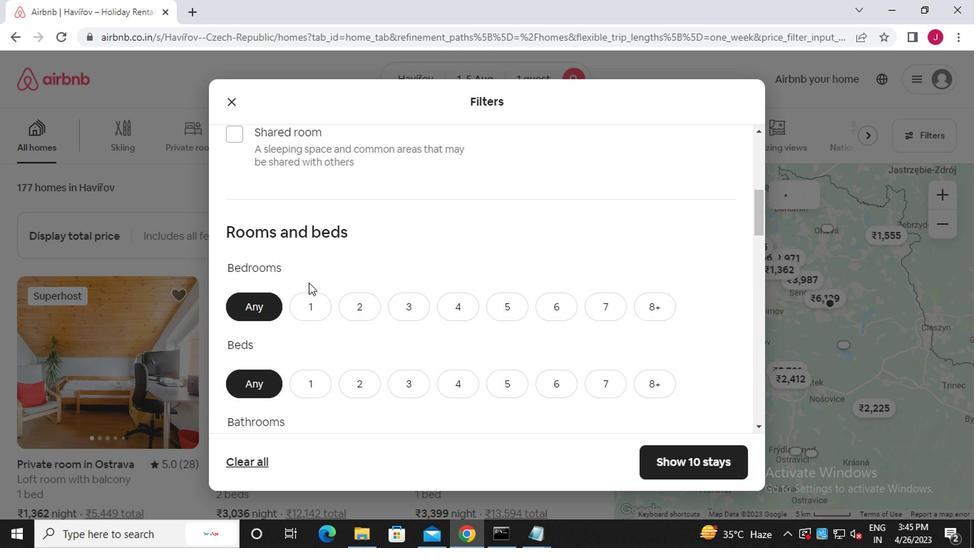 
Action: Mouse moved to (306, 245)
Screenshot: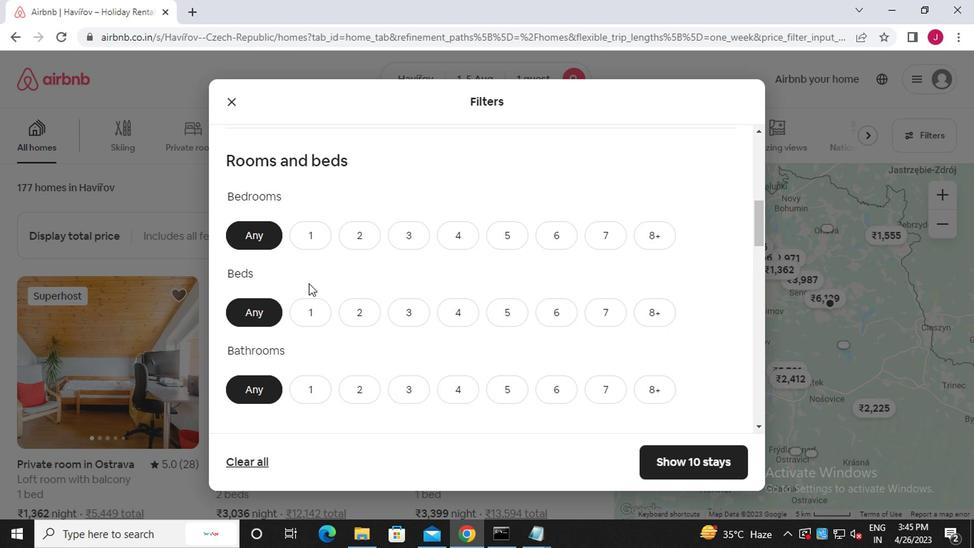 
Action: Mouse pressed left at (306, 245)
Screenshot: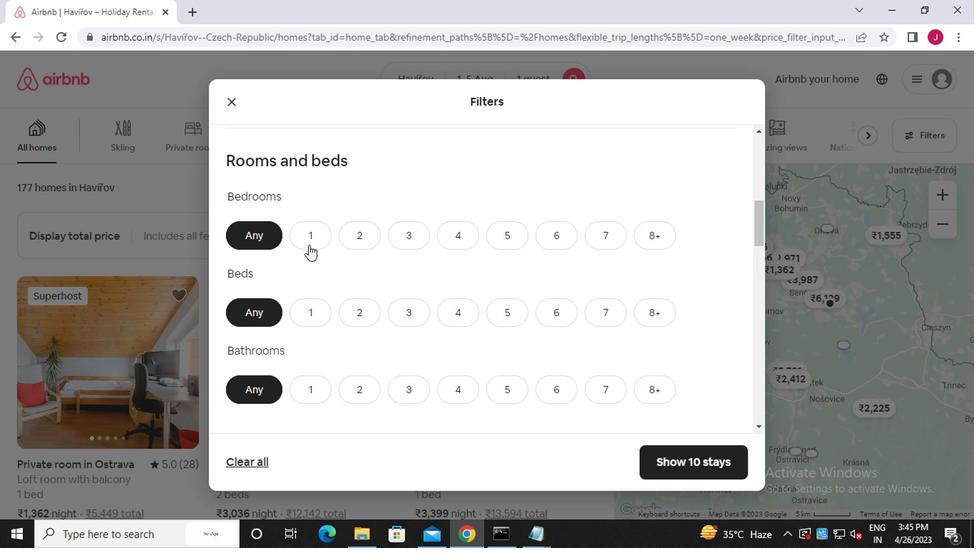 
Action: Mouse moved to (310, 304)
Screenshot: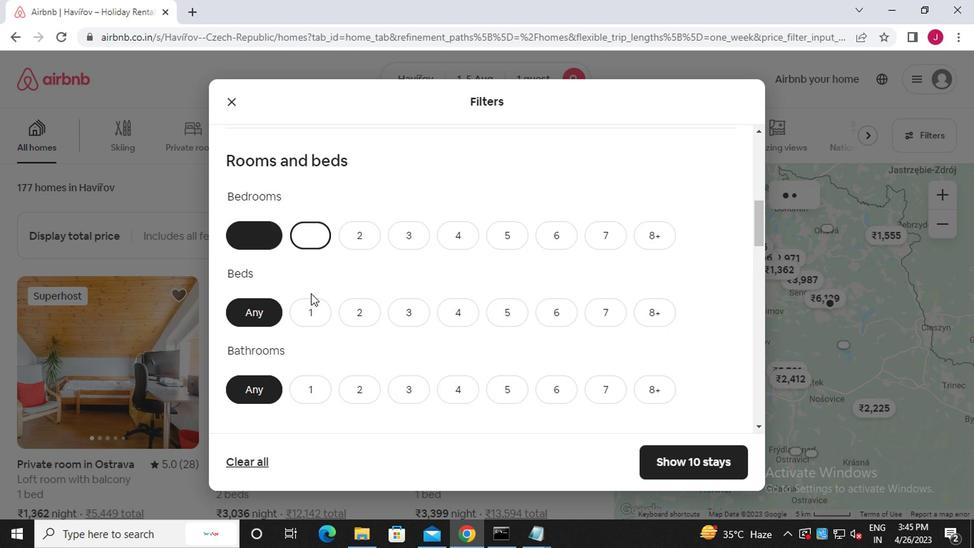 
Action: Mouse pressed left at (310, 304)
Screenshot: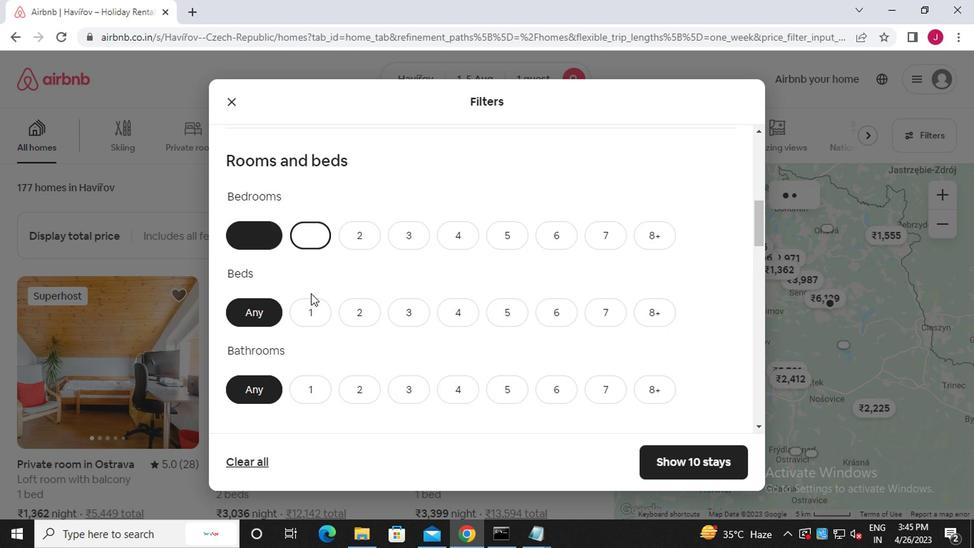 
Action: Mouse moved to (309, 395)
Screenshot: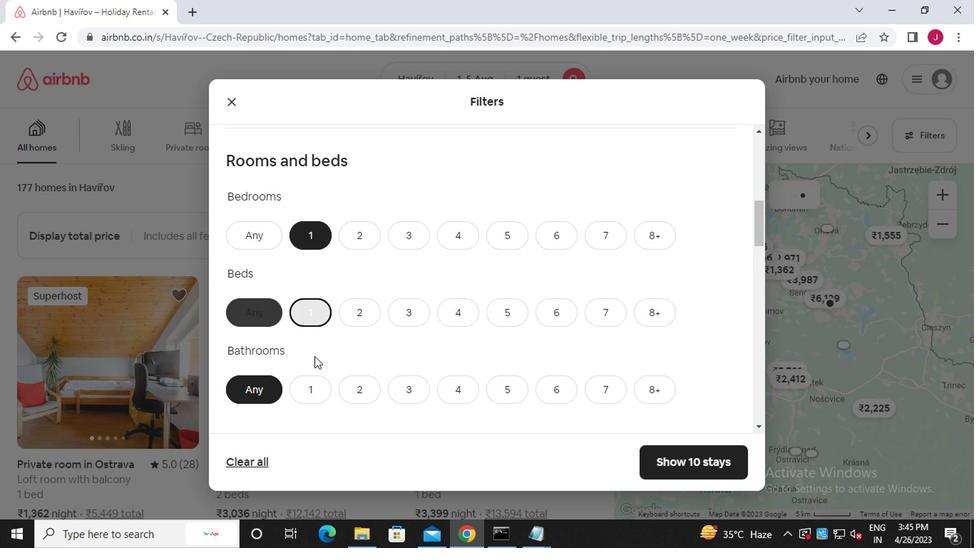 
Action: Mouse pressed left at (309, 395)
Screenshot: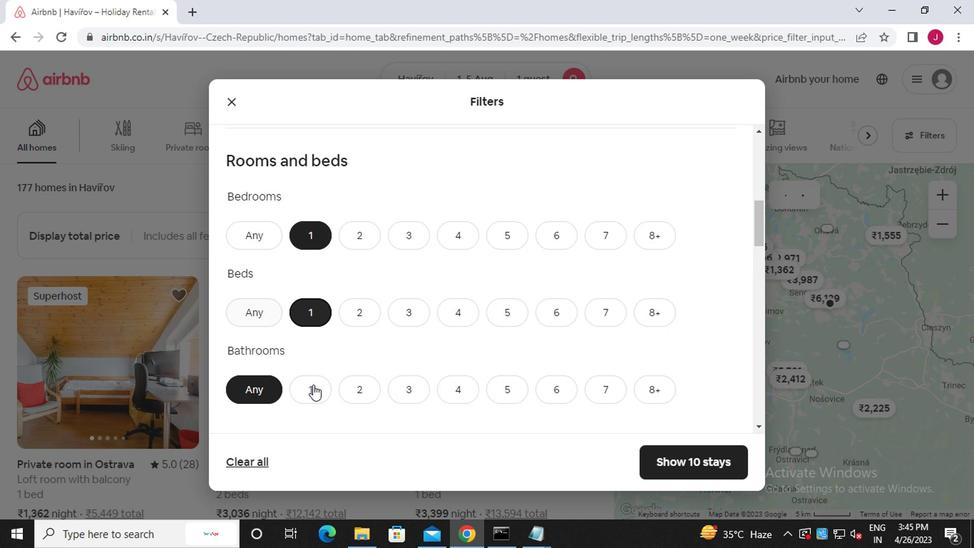 
Action: Mouse moved to (309, 394)
Screenshot: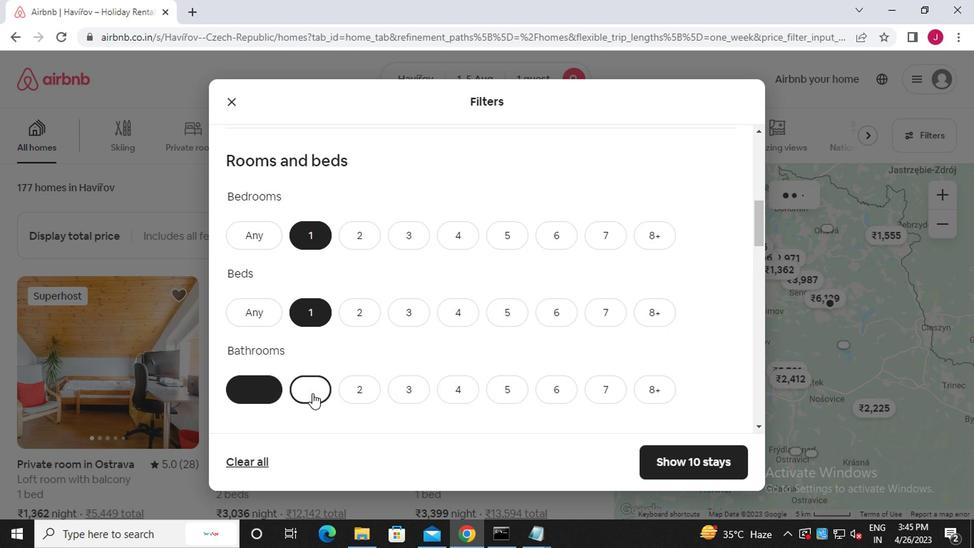 
Action: Mouse scrolled (309, 393) with delta (0, 0)
Screenshot: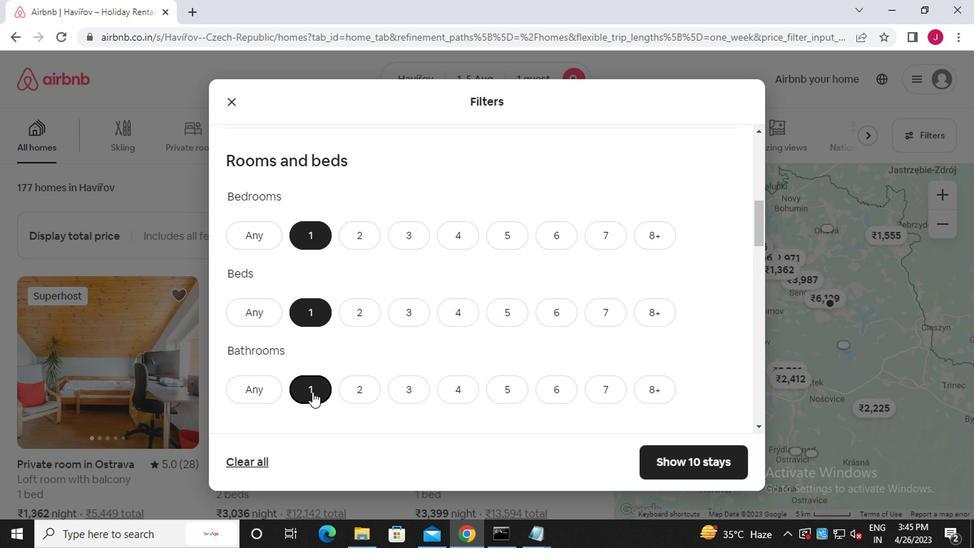 
Action: Mouse scrolled (309, 393) with delta (0, 0)
Screenshot: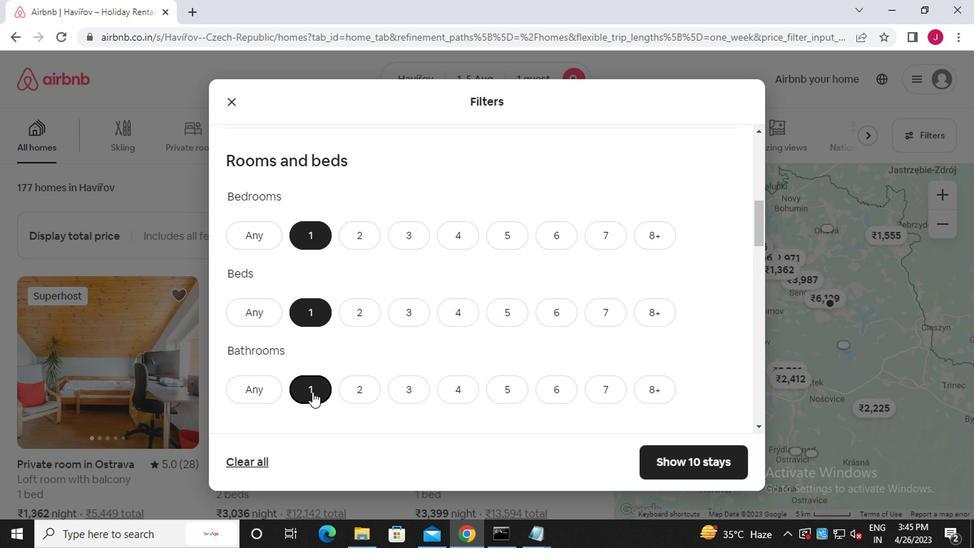 
Action: Mouse scrolled (309, 393) with delta (0, 0)
Screenshot: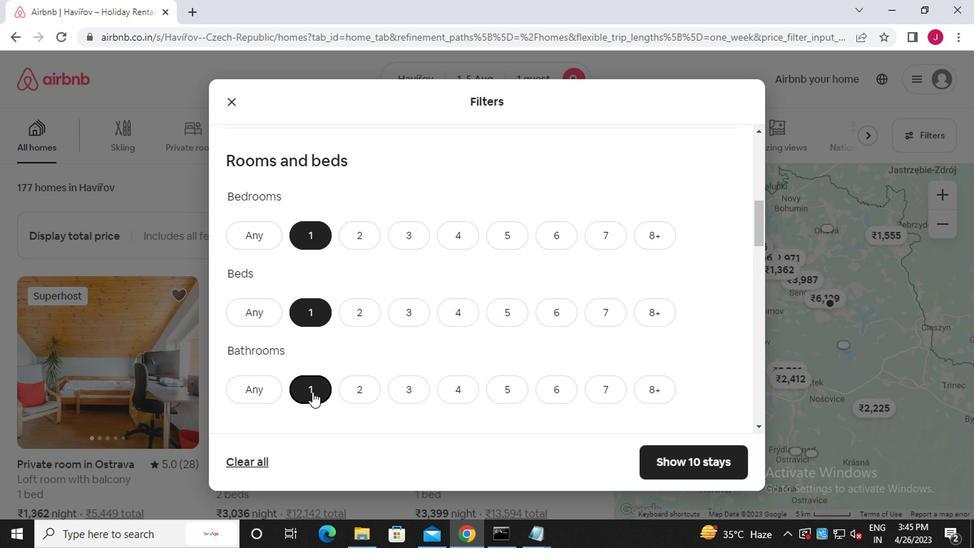 
Action: Mouse moved to (292, 348)
Screenshot: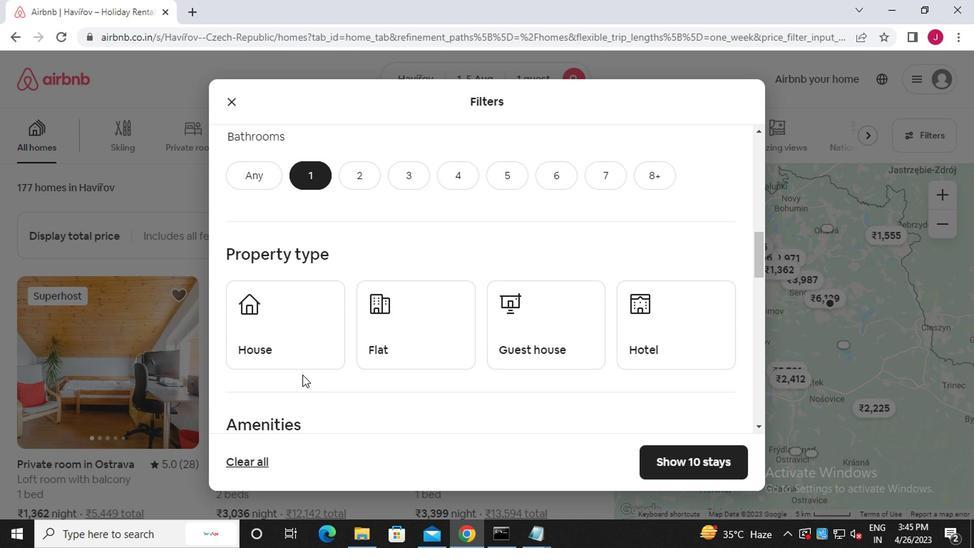 
Action: Mouse pressed left at (292, 348)
Screenshot: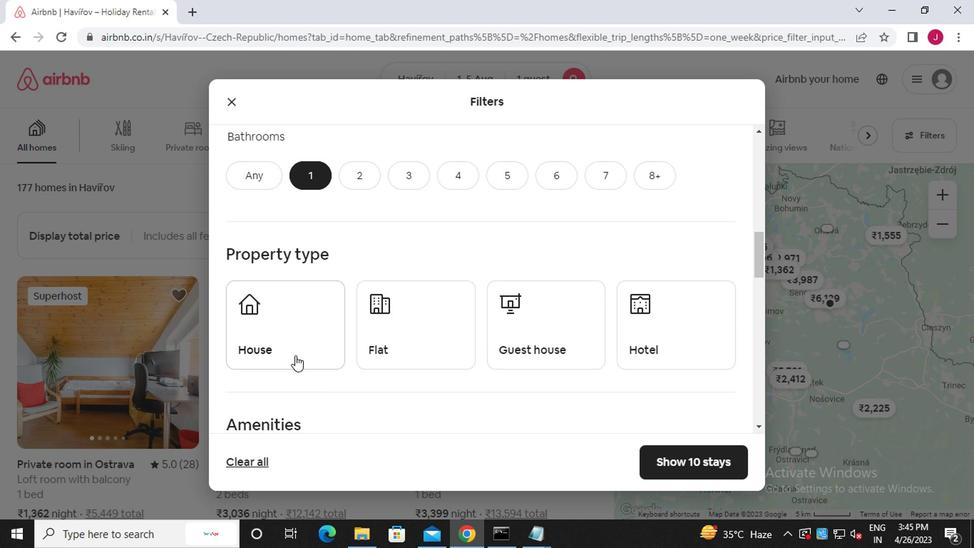 
Action: Mouse moved to (371, 337)
Screenshot: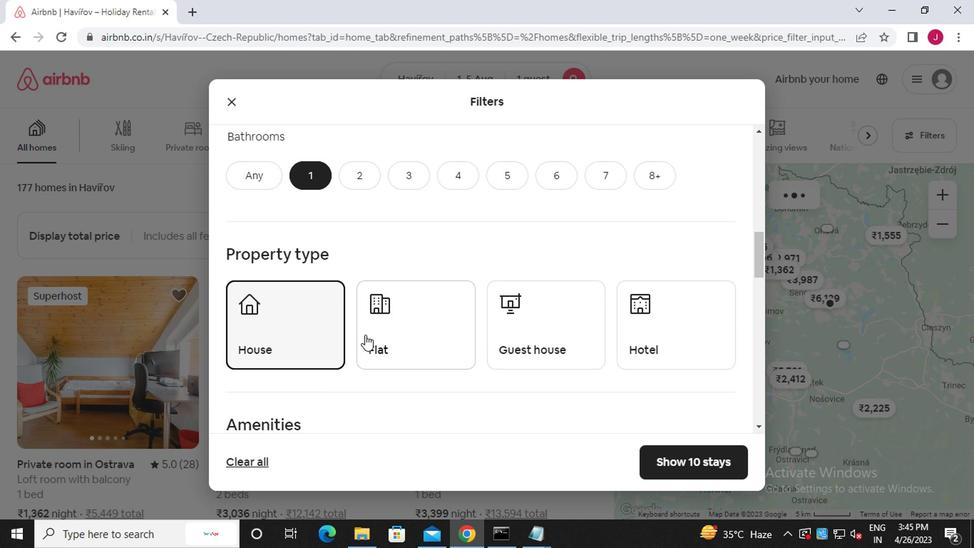 
Action: Mouse pressed left at (371, 337)
Screenshot: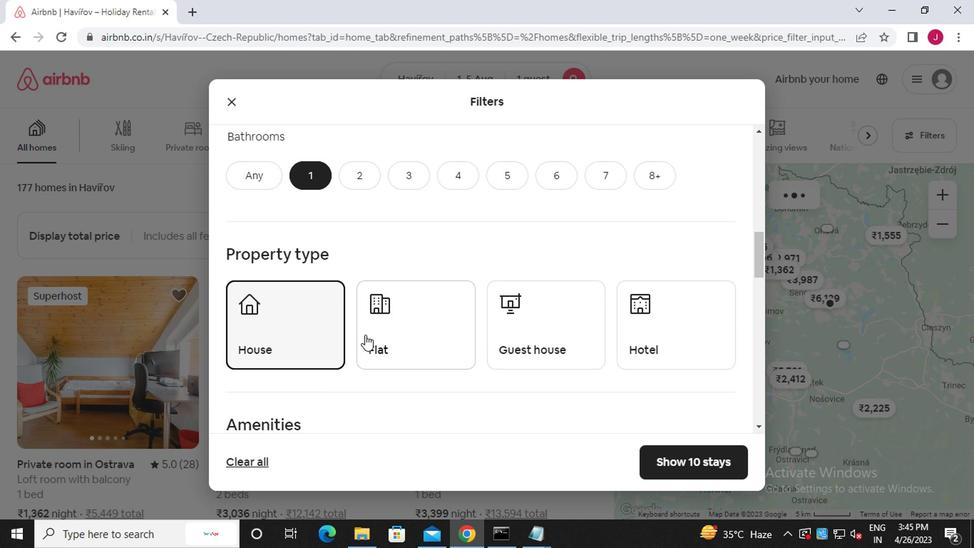 
Action: Mouse moved to (542, 347)
Screenshot: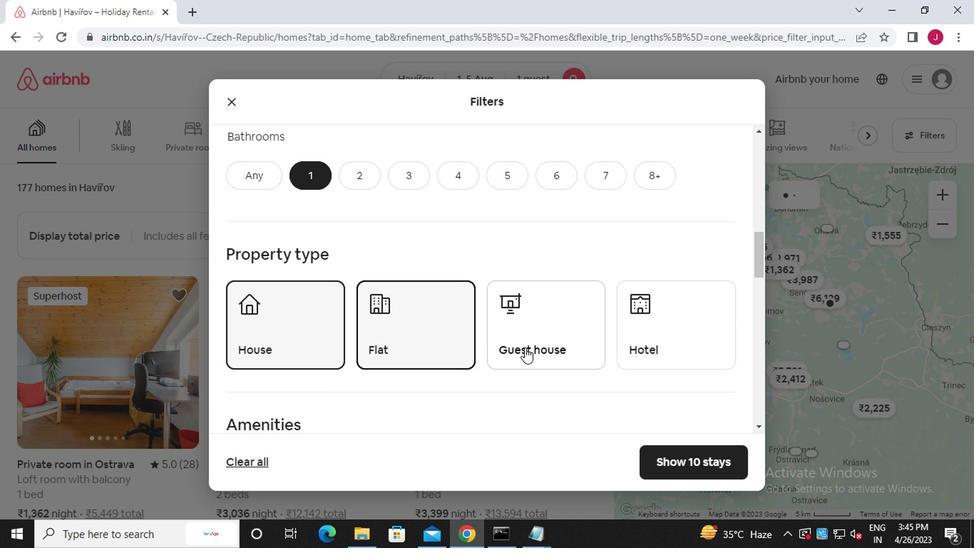 
Action: Mouse pressed left at (542, 347)
Screenshot: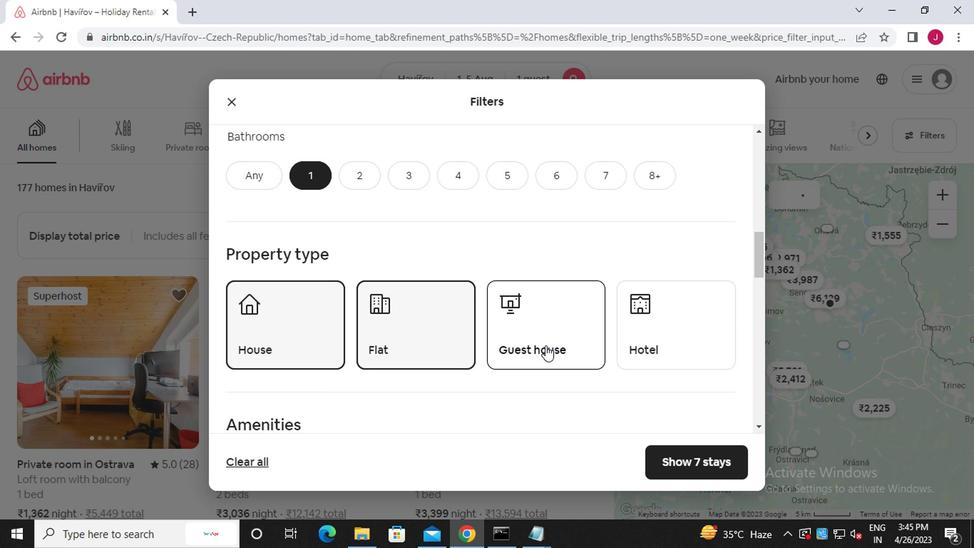 
Action: Mouse moved to (542, 344)
Screenshot: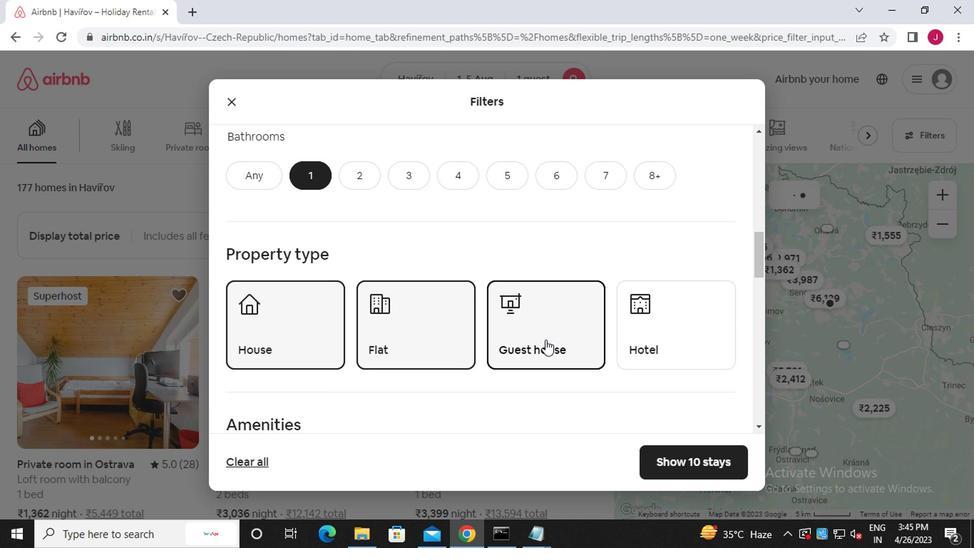 
Action: Mouse scrolled (542, 344) with delta (0, 0)
Screenshot: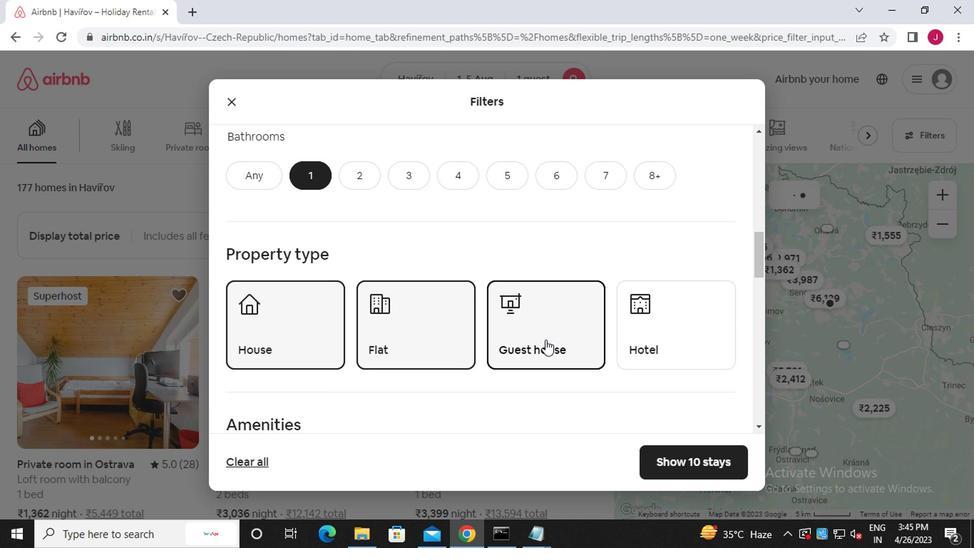 
Action: Mouse moved to (542, 346)
Screenshot: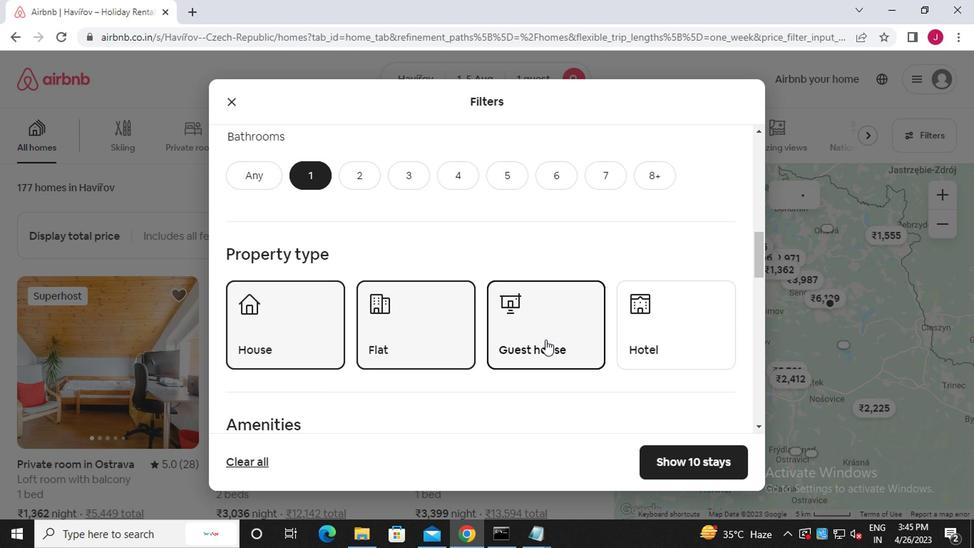 
Action: Mouse scrolled (542, 346) with delta (0, 0)
Screenshot: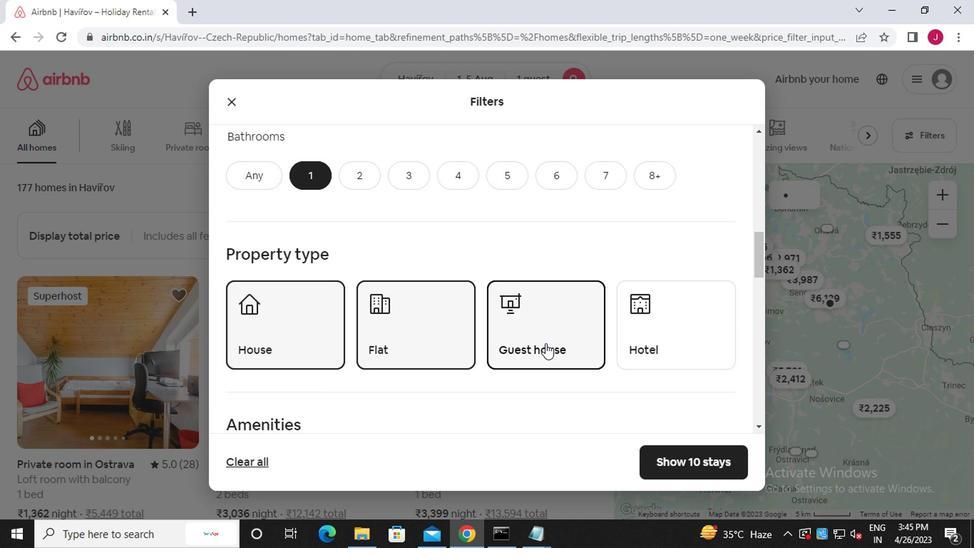 
Action: Mouse moved to (234, 351)
Screenshot: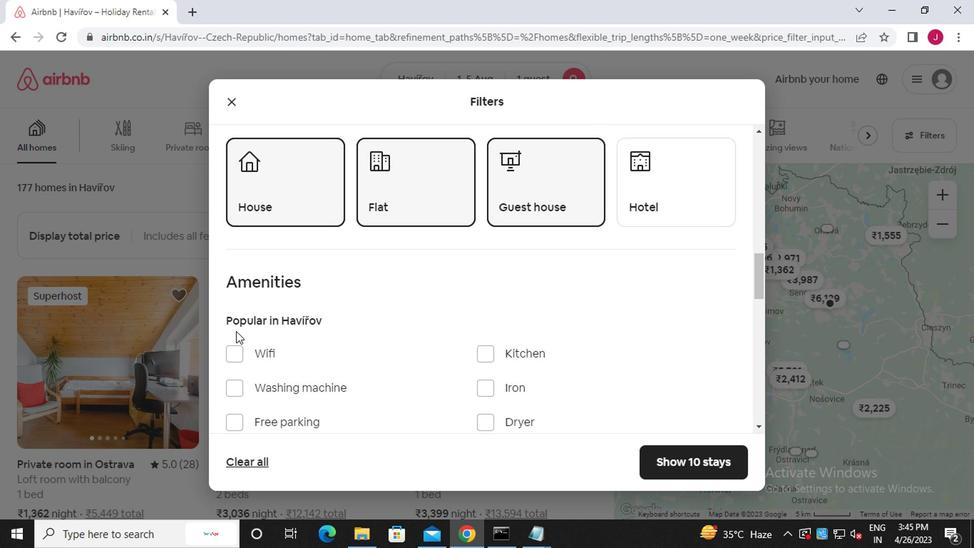 
Action: Mouse pressed left at (234, 351)
Screenshot: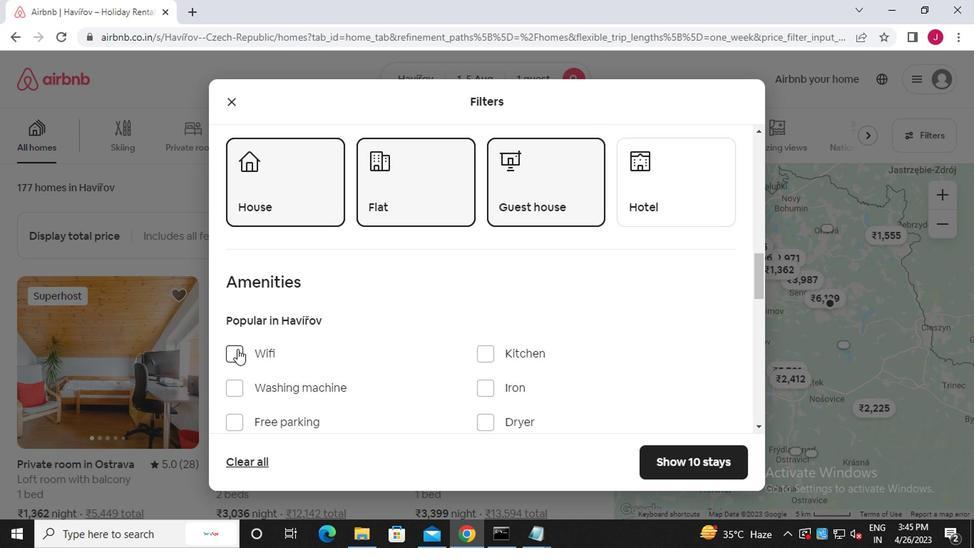 
Action: Mouse moved to (345, 371)
Screenshot: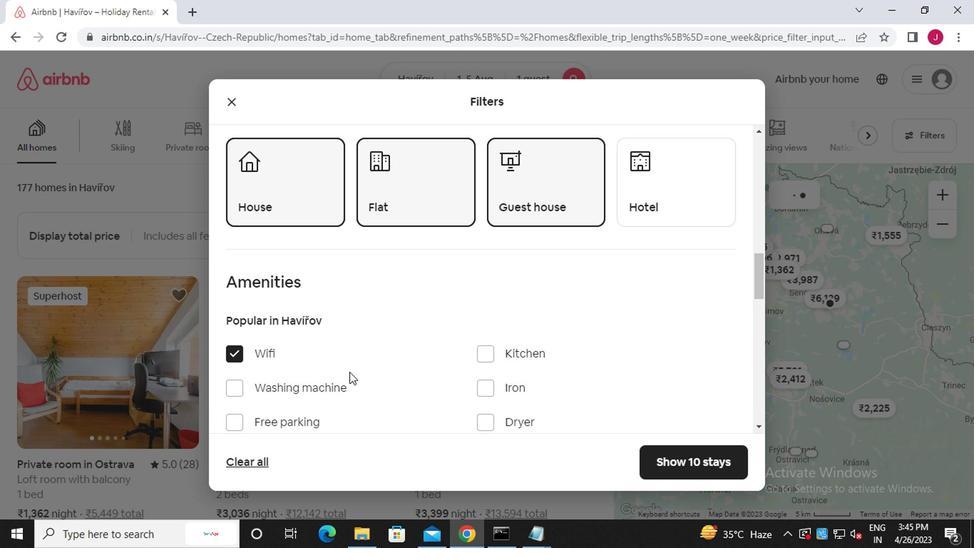 
Action: Mouse scrolled (345, 370) with delta (0, 0)
Screenshot: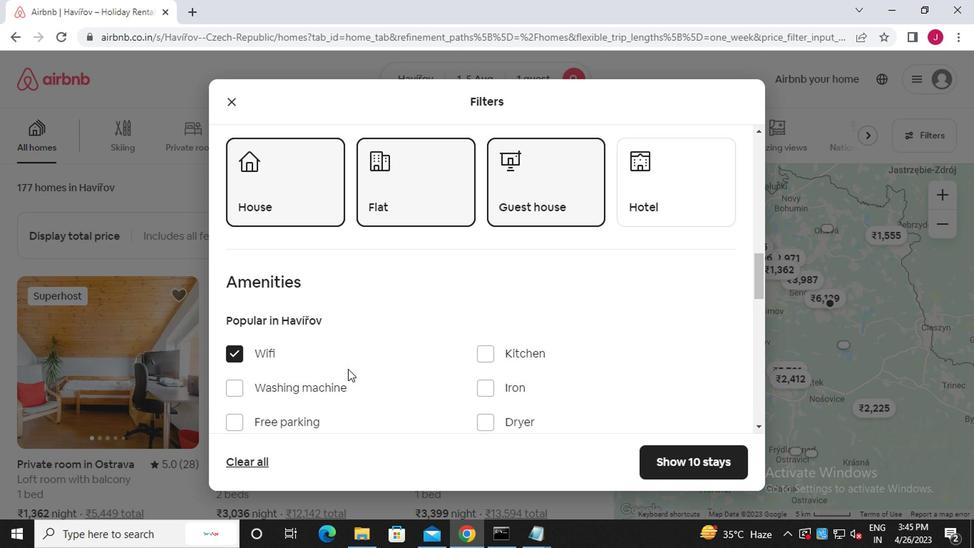 
Action: Mouse scrolled (345, 370) with delta (0, 0)
Screenshot: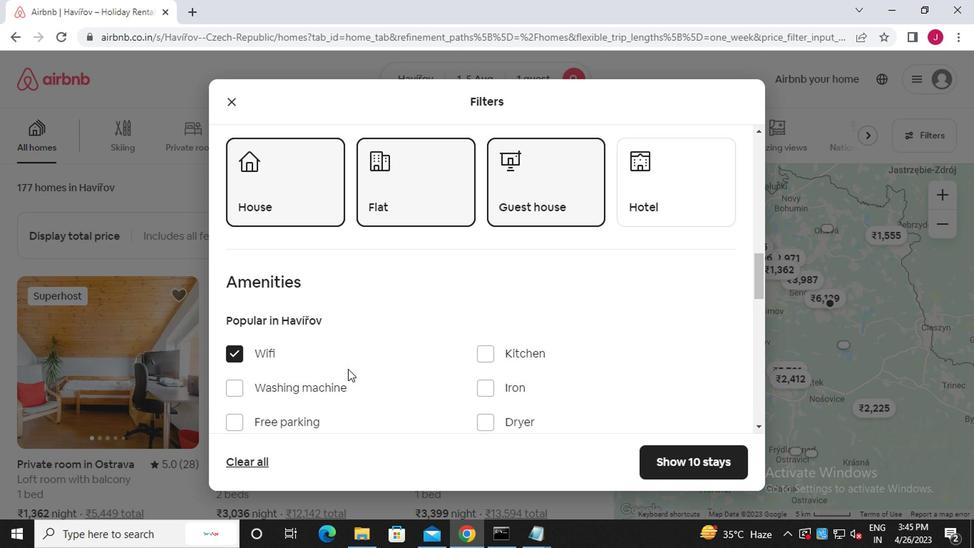 
Action: Mouse scrolled (345, 370) with delta (0, 0)
Screenshot: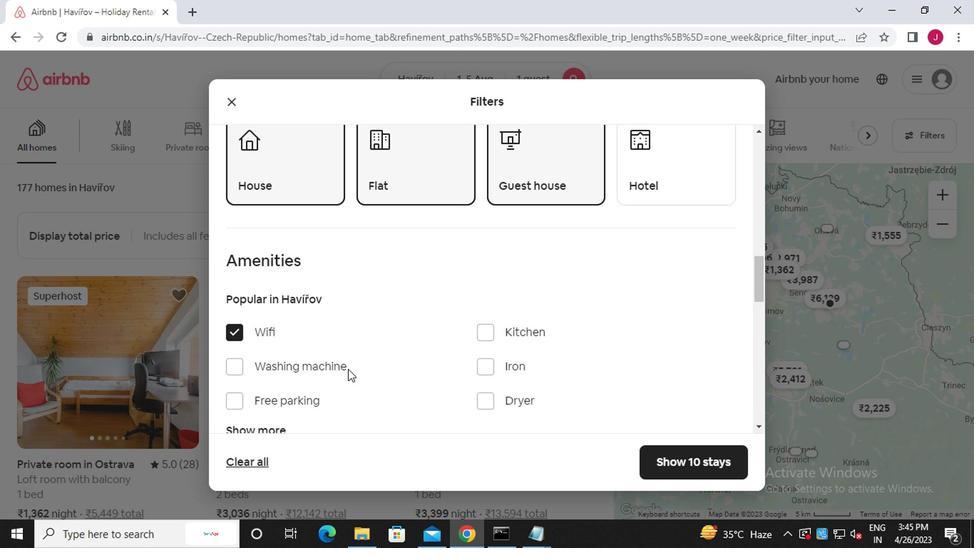
Action: Mouse scrolled (345, 370) with delta (0, 0)
Screenshot: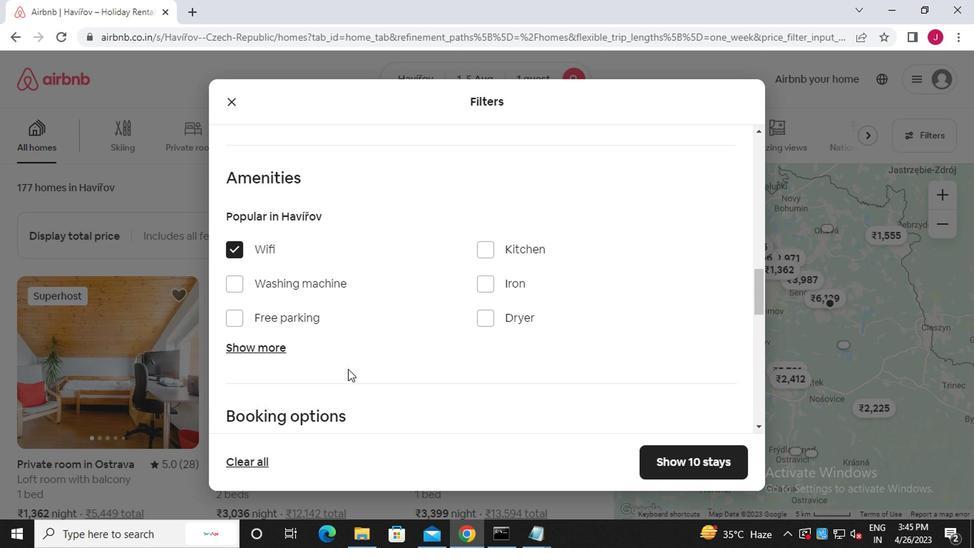 
Action: Mouse scrolled (345, 370) with delta (0, 0)
Screenshot: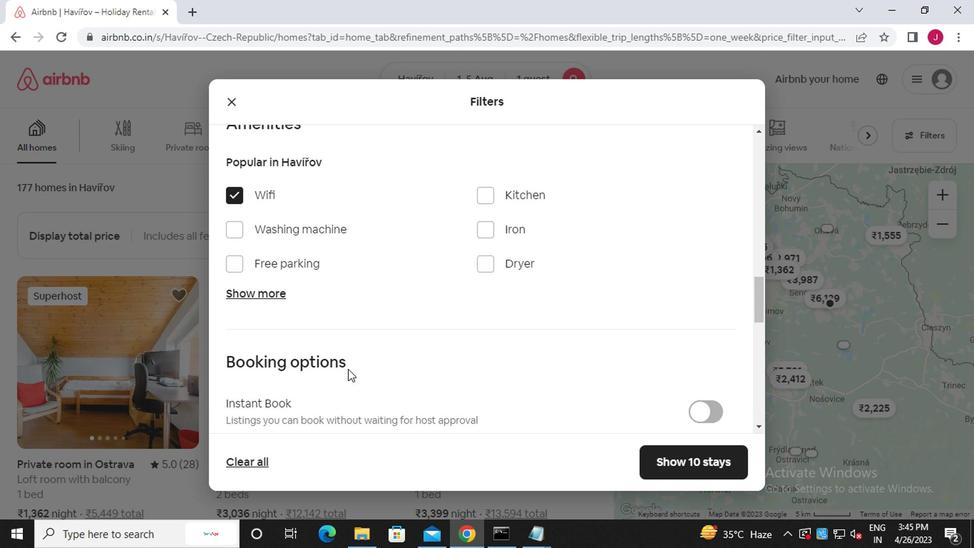 
Action: Mouse moved to (716, 267)
Screenshot: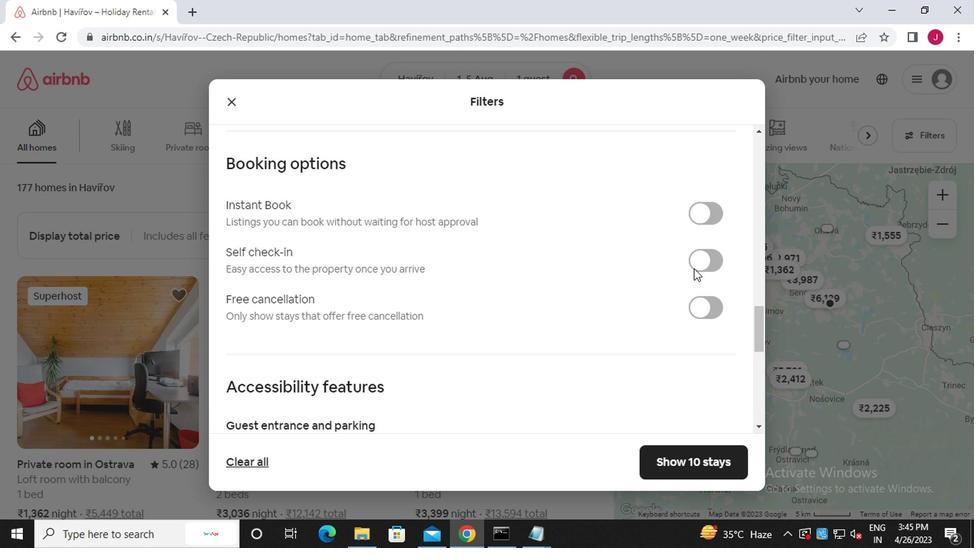 
Action: Mouse pressed left at (716, 267)
Screenshot: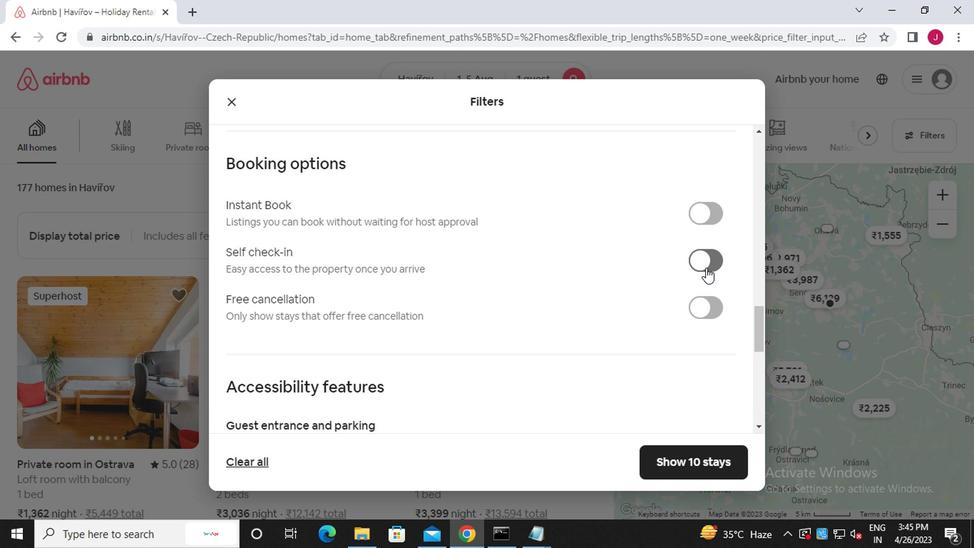 
Action: Mouse moved to (383, 347)
Screenshot: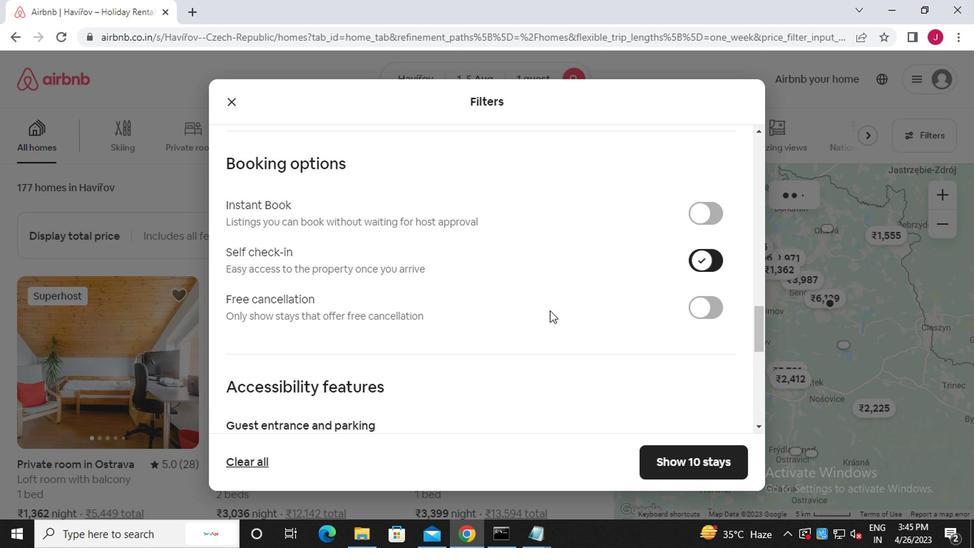 
Action: Mouse scrolled (383, 346) with delta (0, -1)
Screenshot: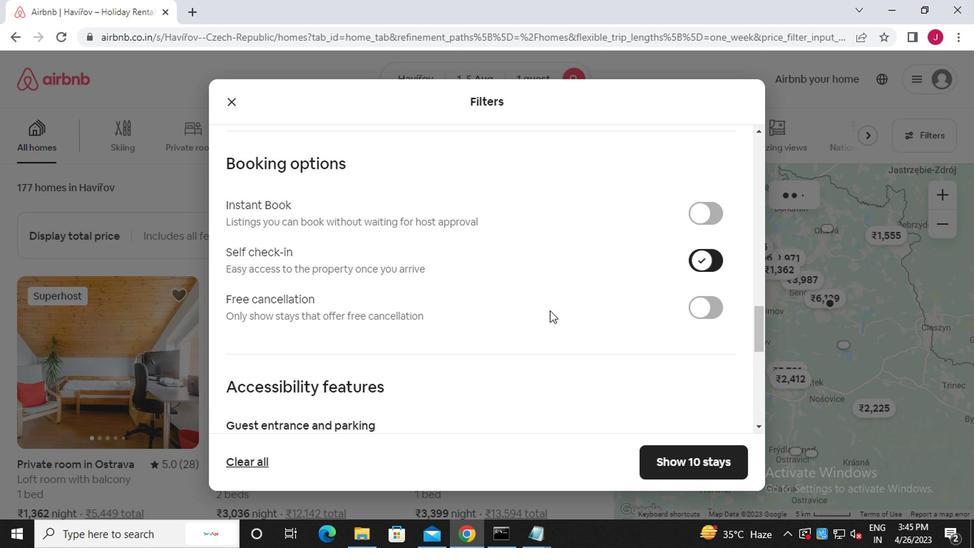 
Action: Mouse moved to (381, 349)
Screenshot: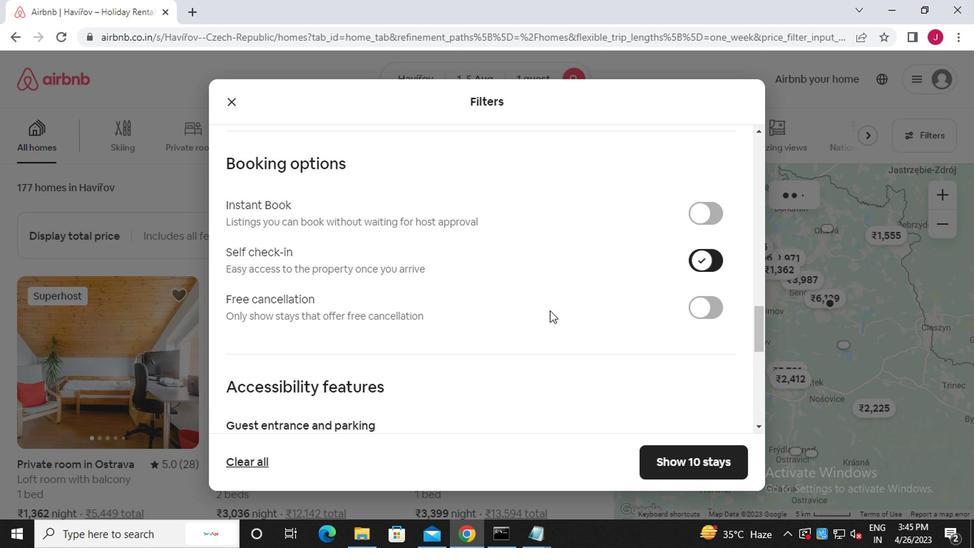 
Action: Mouse scrolled (381, 348) with delta (0, -1)
Screenshot: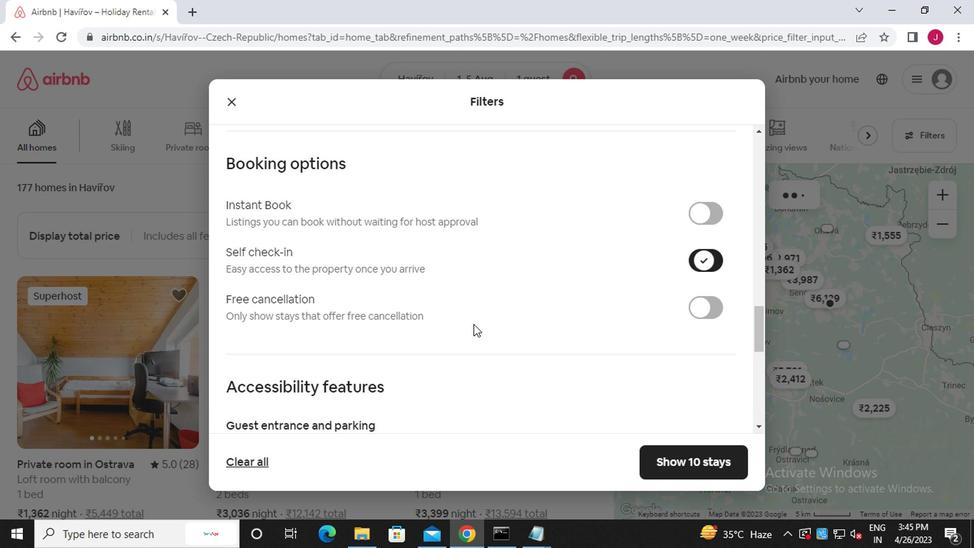 
Action: Mouse moved to (380, 349)
Screenshot: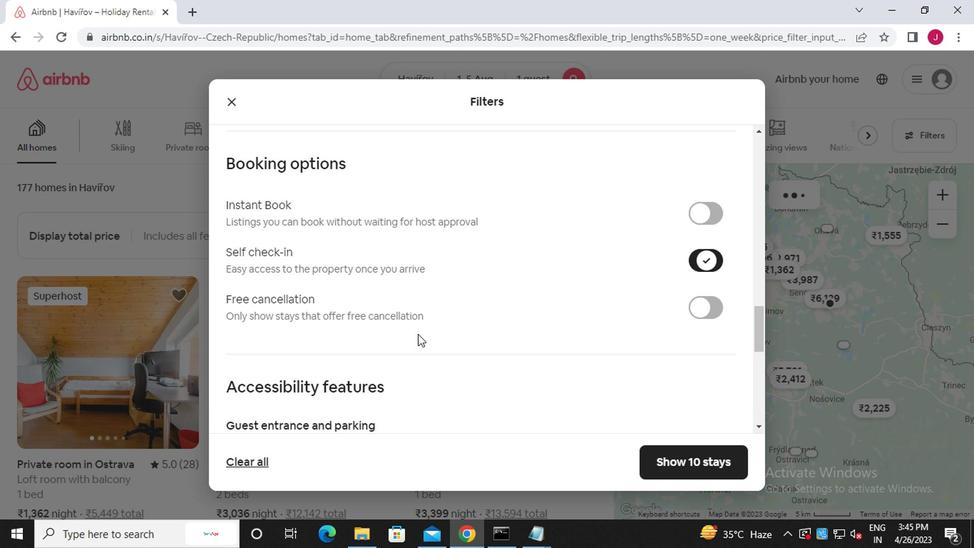 
Action: Mouse scrolled (380, 348) with delta (0, -1)
Screenshot: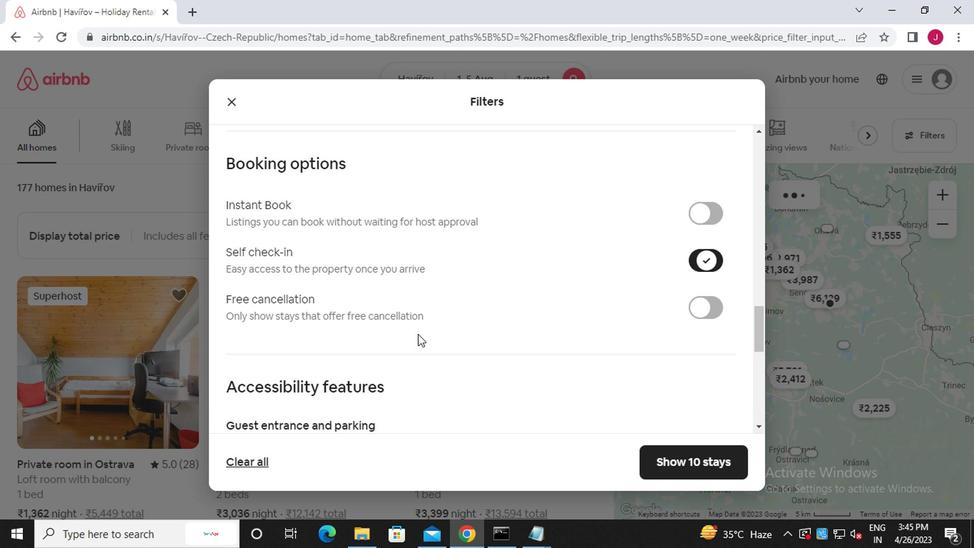 
Action: Mouse moved to (380, 349)
Screenshot: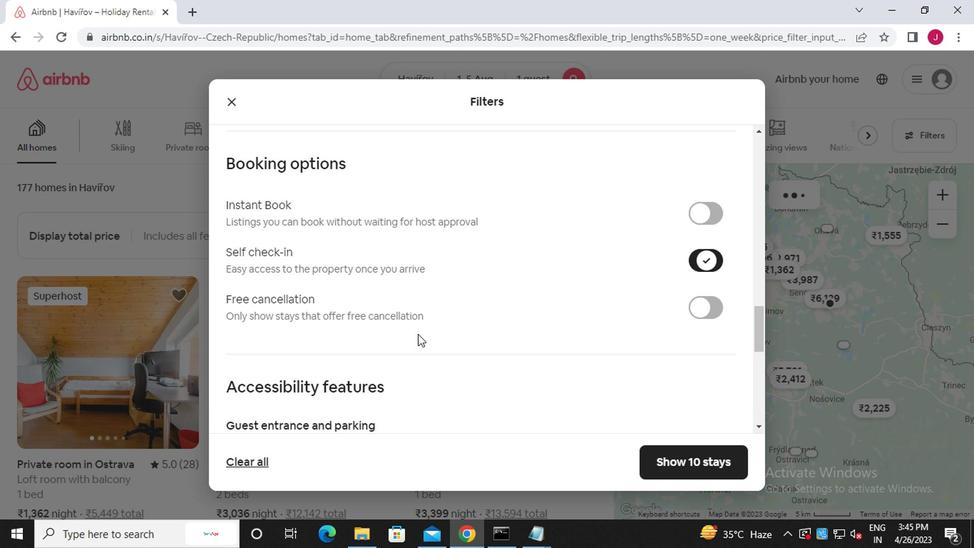 
Action: Mouse scrolled (380, 348) with delta (0, -1)
Screenshot: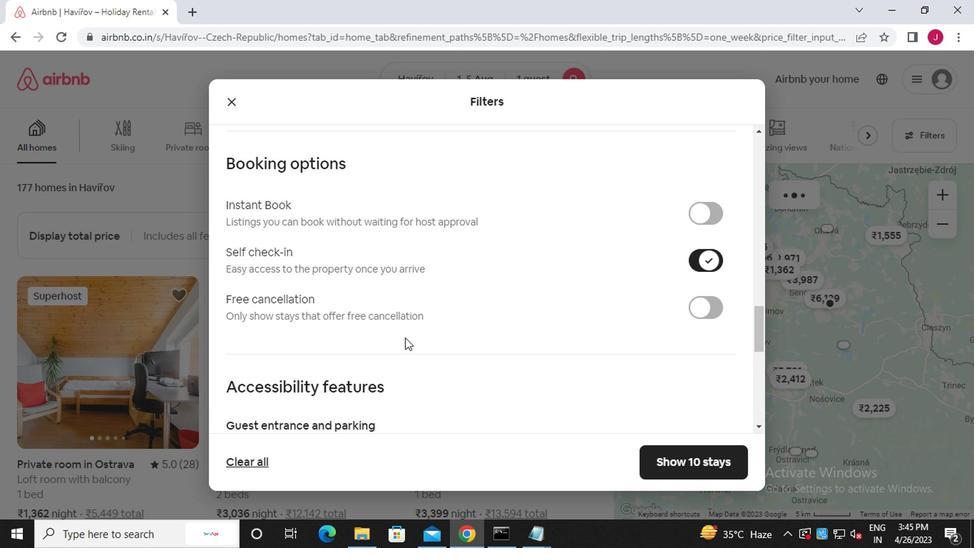 
Action: Mouse scrolled (380, 348) with delta (0, -1)
Screenshot: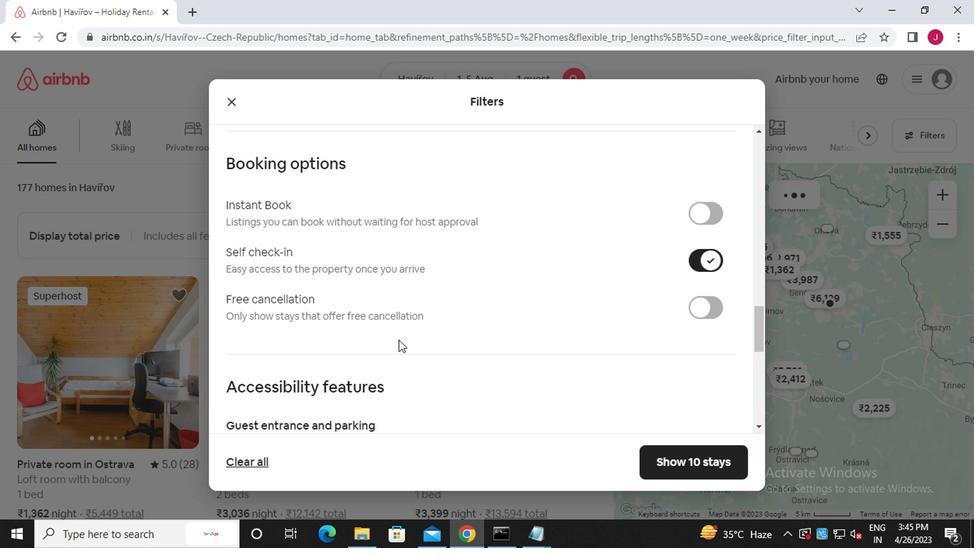 
Action: Mouse moved to (257, 330)
Screenshot: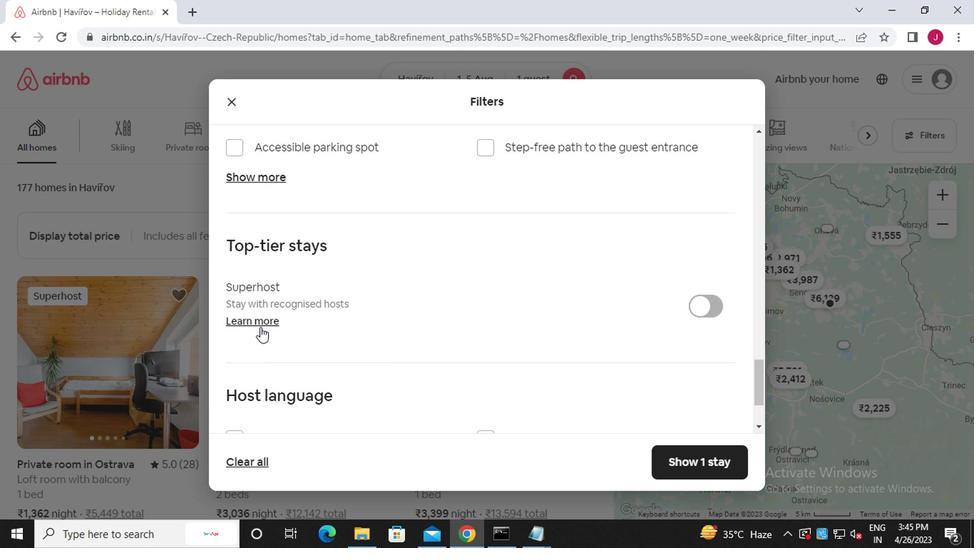 
Action: Mouse scrolled (257, 329) with delta (0, -1)
Screenshot: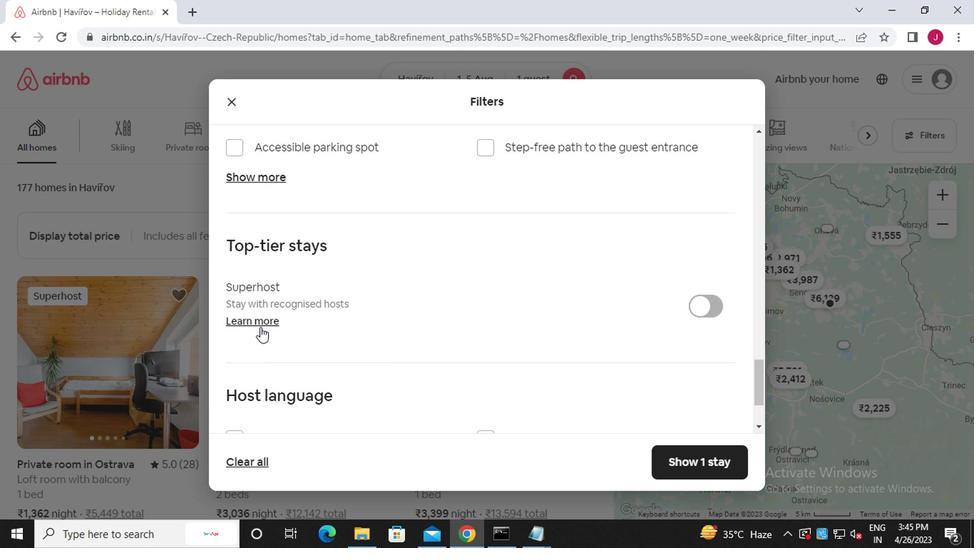 
Action: Mouse moved to (257, 330)
Screenshot: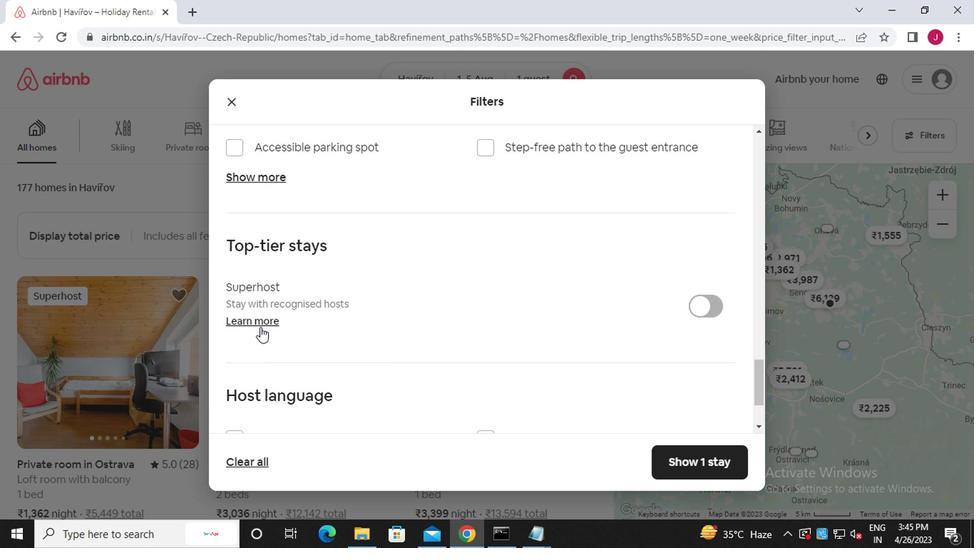 
Action: Mouse scrolled (257, 330) with delta (0, 0)
Screenshot: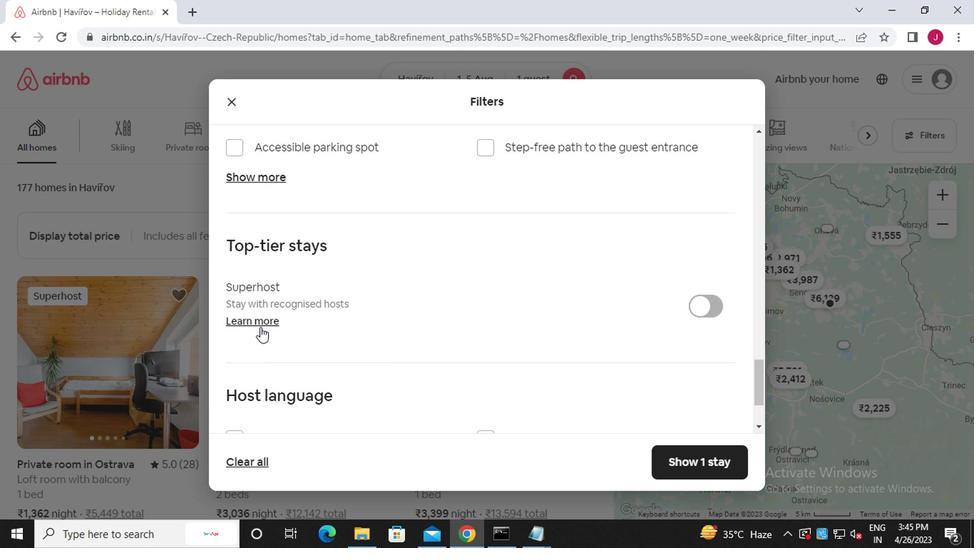 
Action: Mouse moved to (257, 332)
Screenshot: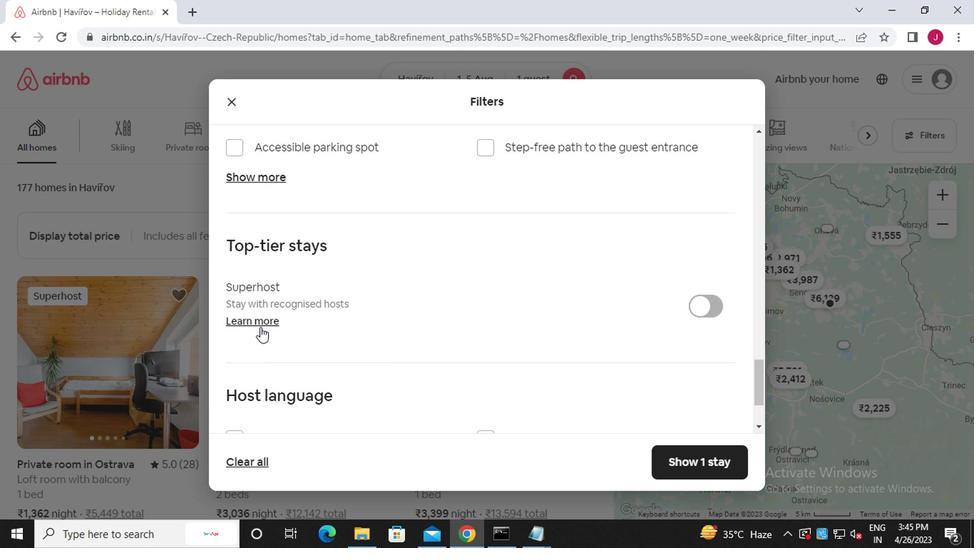 
Action: Mouse scrolled (257, 331) with delta (0, -1)
Screenshot: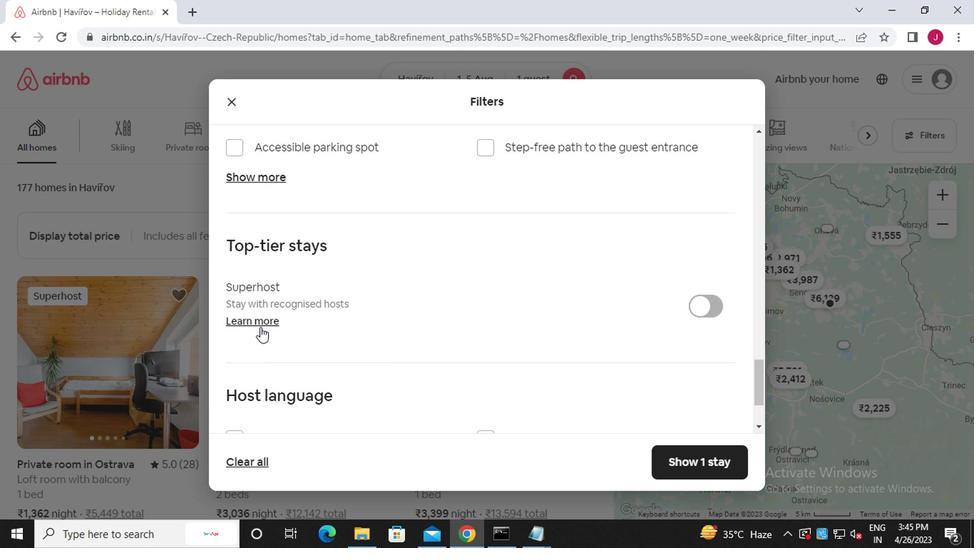 
Action: Mouse moved to (237, 338)
Screenshot: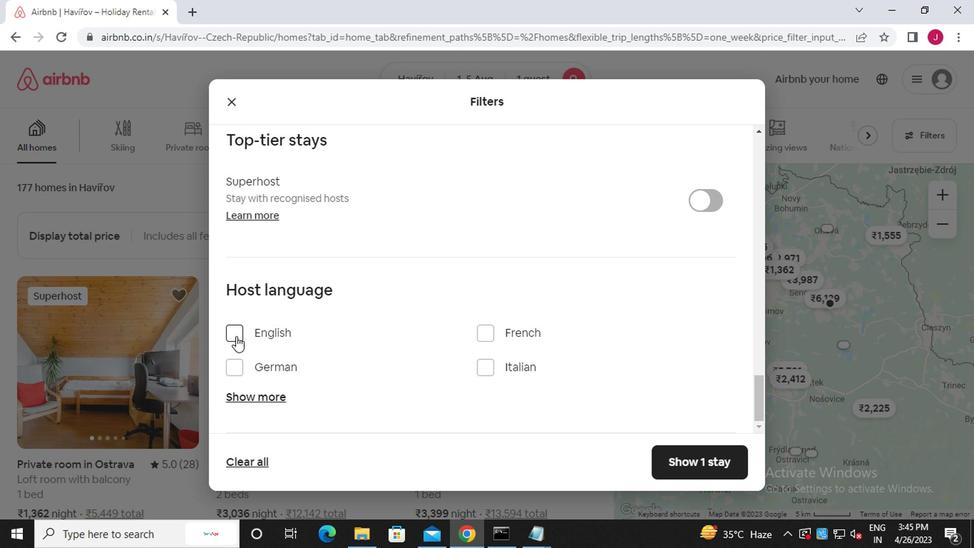 
Action: Mouse pressed left at (237, 338)
Screenshot: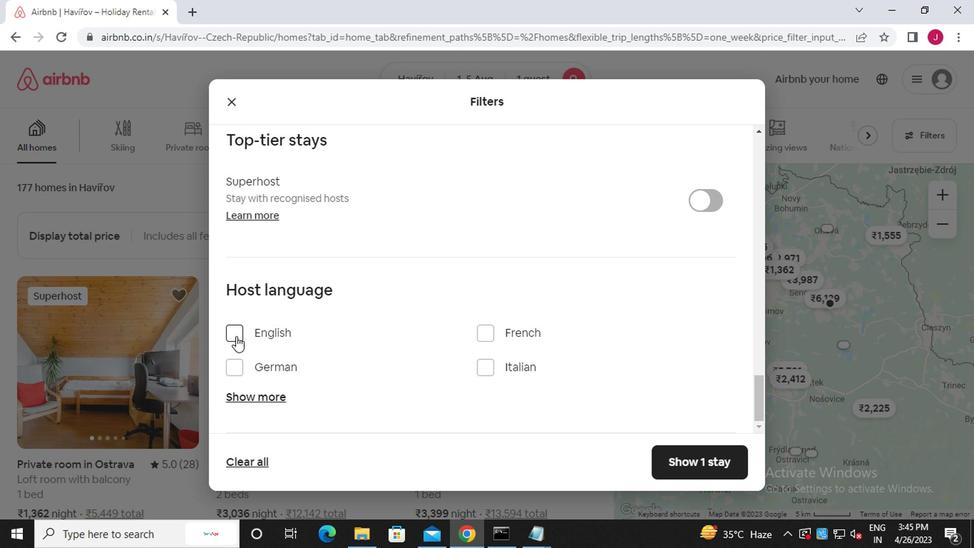 
Action: Mouse moved to (669, 463)
Screenshot: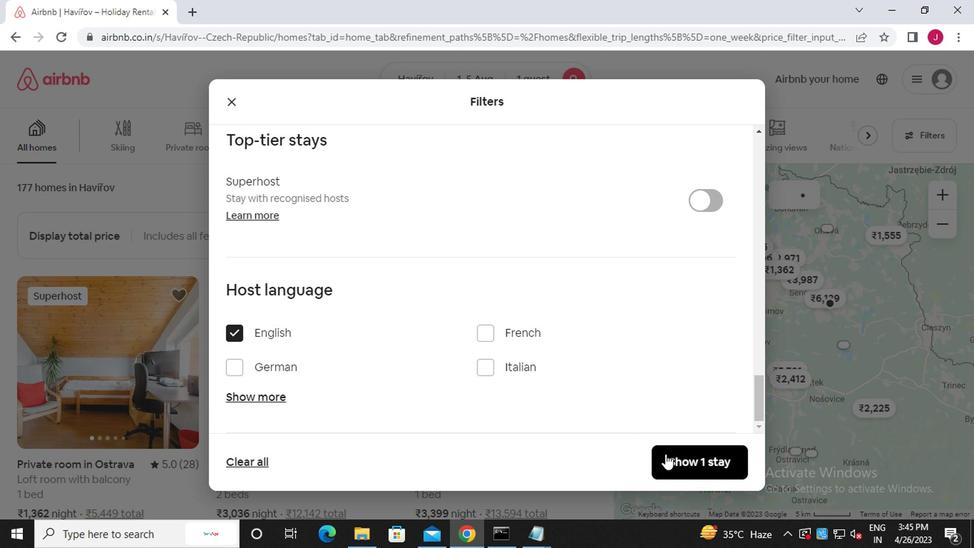 
Action: Mouse pressed left at (669, 463)
Screenshot: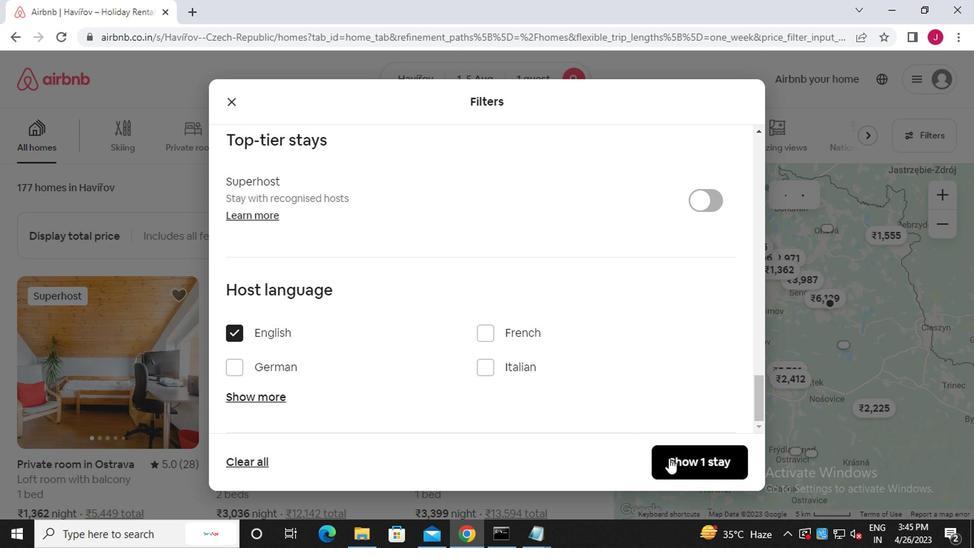
Action: Mouse moved to (663, 457)
Screenshot: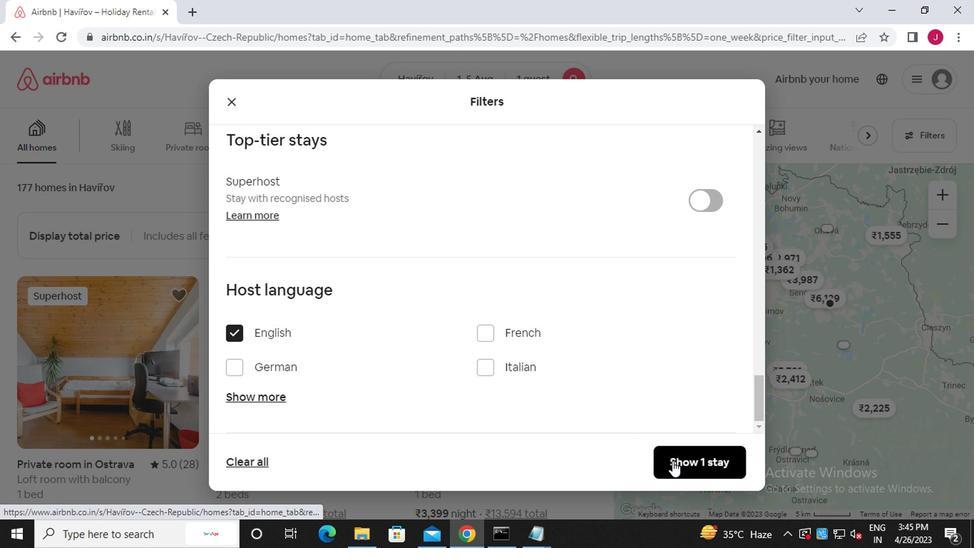 
